 Task: Find connections with filter location Gongchangling with filter topic #realestatebroker with filter profile language French with filter current company Bata India Limited with filter school Little Flower School - India with filter industry Alternative Dispute Resolution with filter service category Business Analytics with filter keywords title Proprietor
Action: Mouse moved to (563, 77)
Screenshot: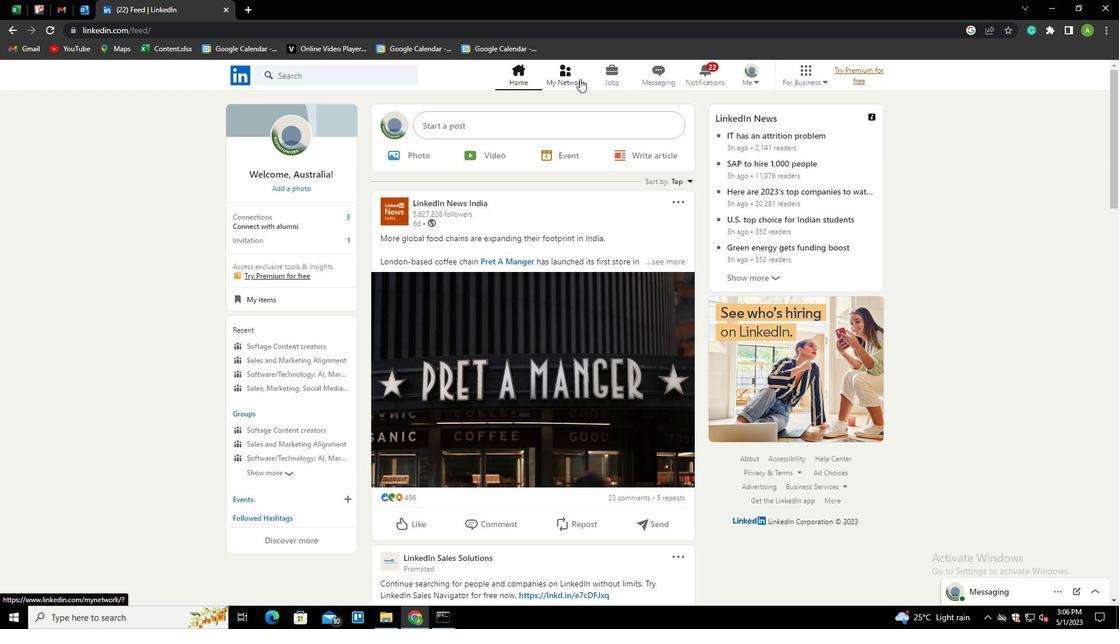 
Action: Mouse pressed left at (563, 77)
Screenshot: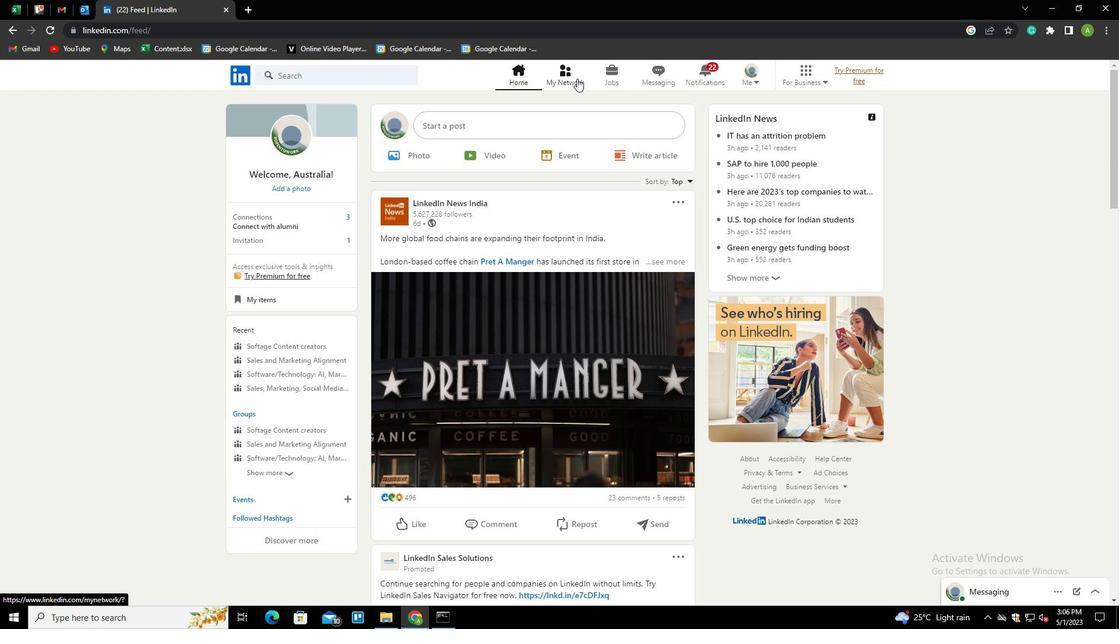 
Action: Mouse moved to (296, 137)
Screenshot: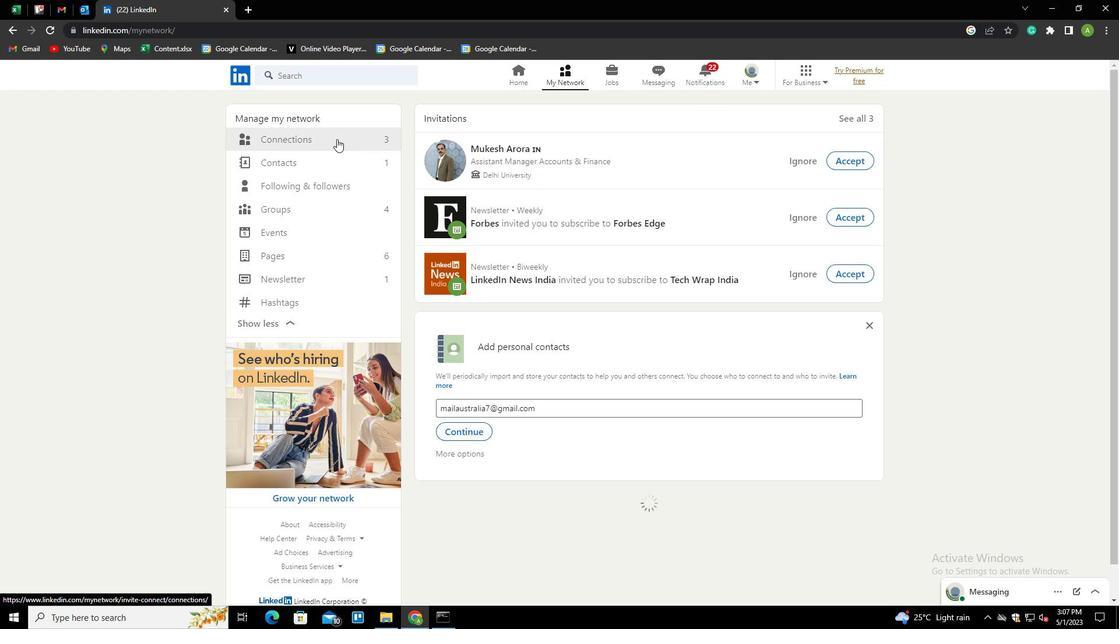 
Action: Mouse pressed left at (296, 137)
Screenshot: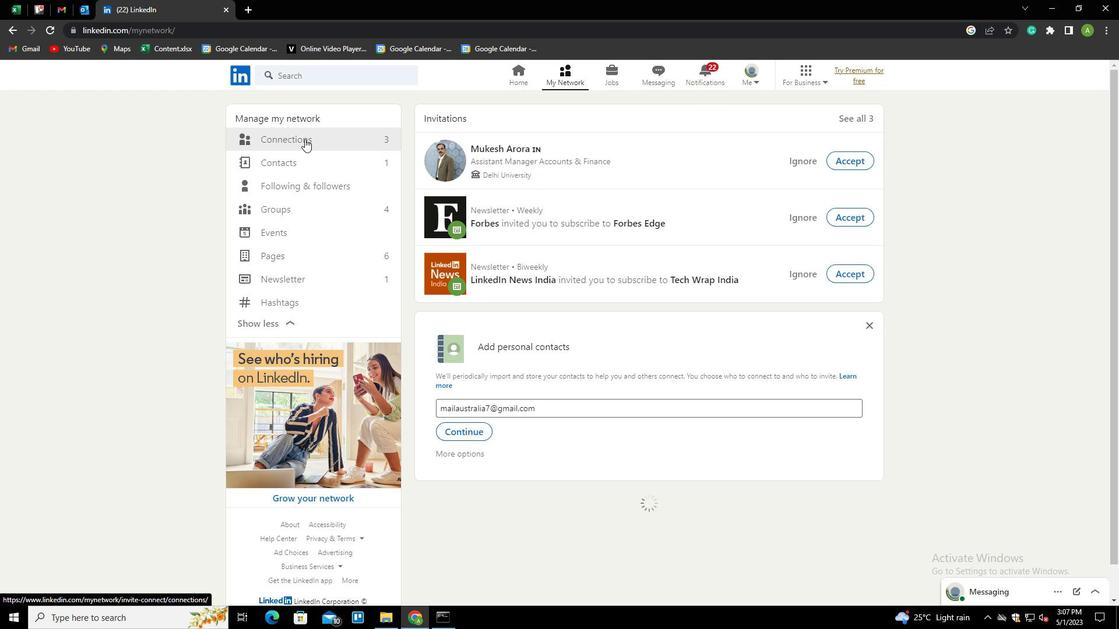
Action: Mouse moved to (645, 142)
Screenshot: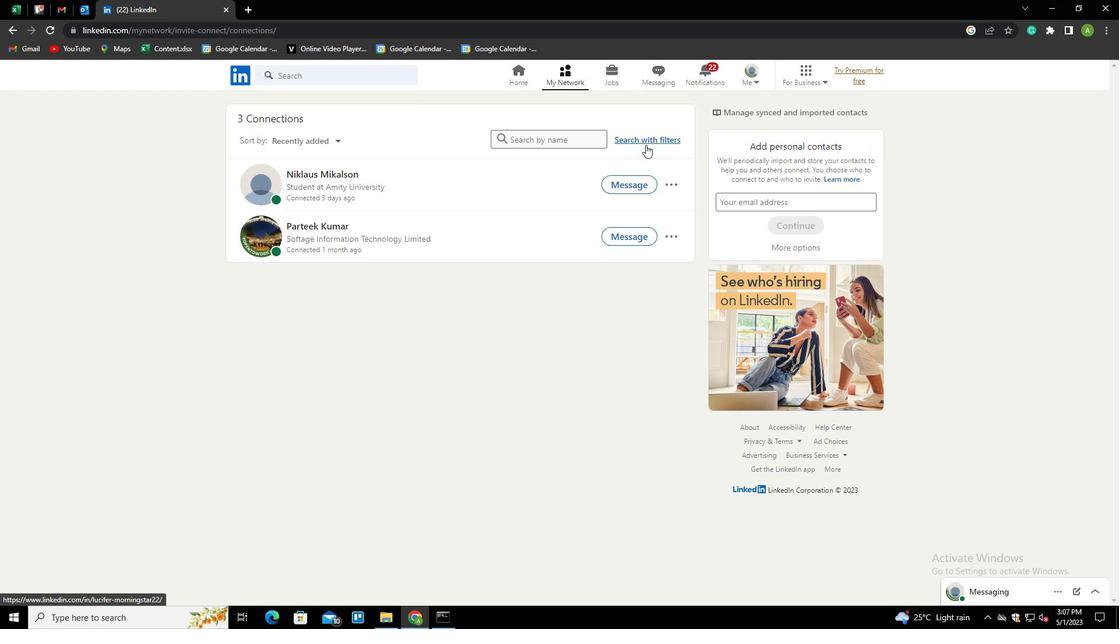 
Action: Mouse pressed left at (645, 142)
Screenshot: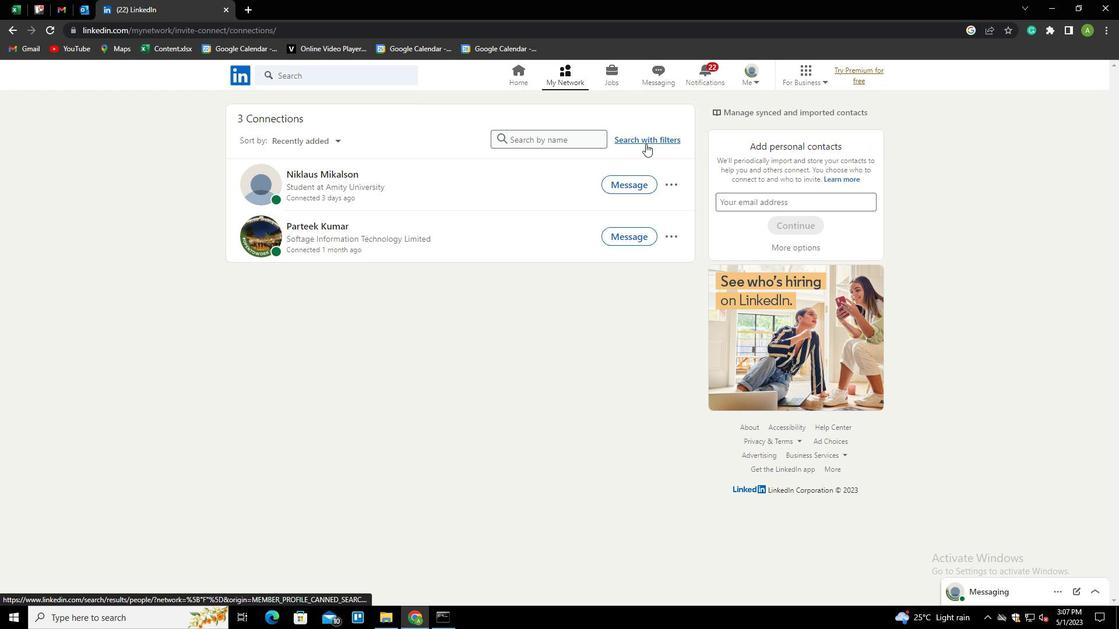 
Action: Mouse moved to (595, 107)
Screenshot: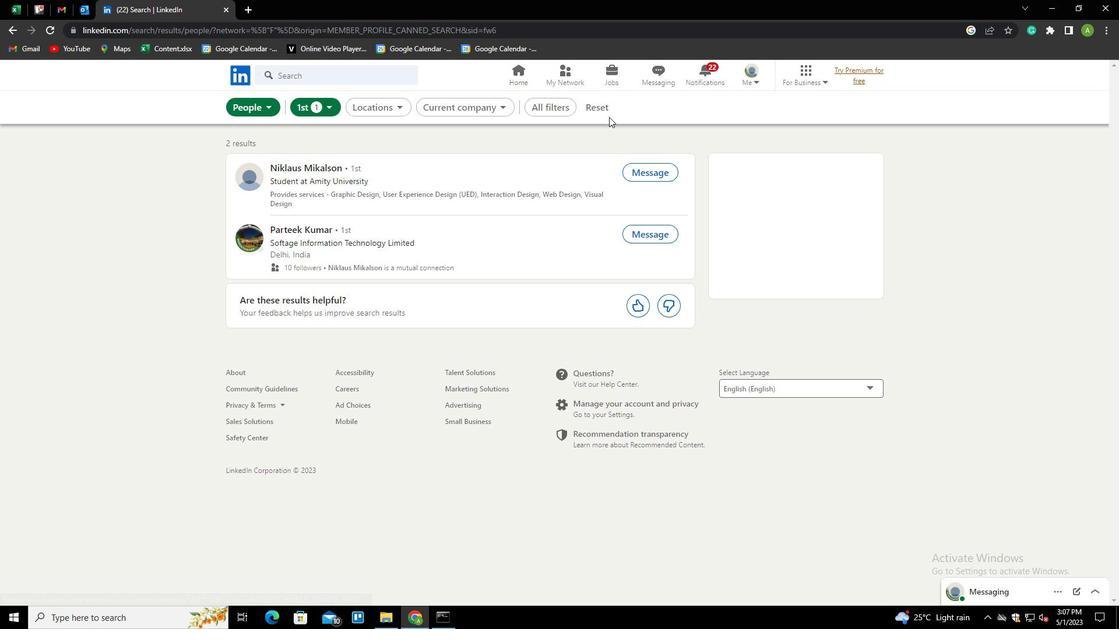 
Action: Mouse pressed left at (595, 107)
Screenshot: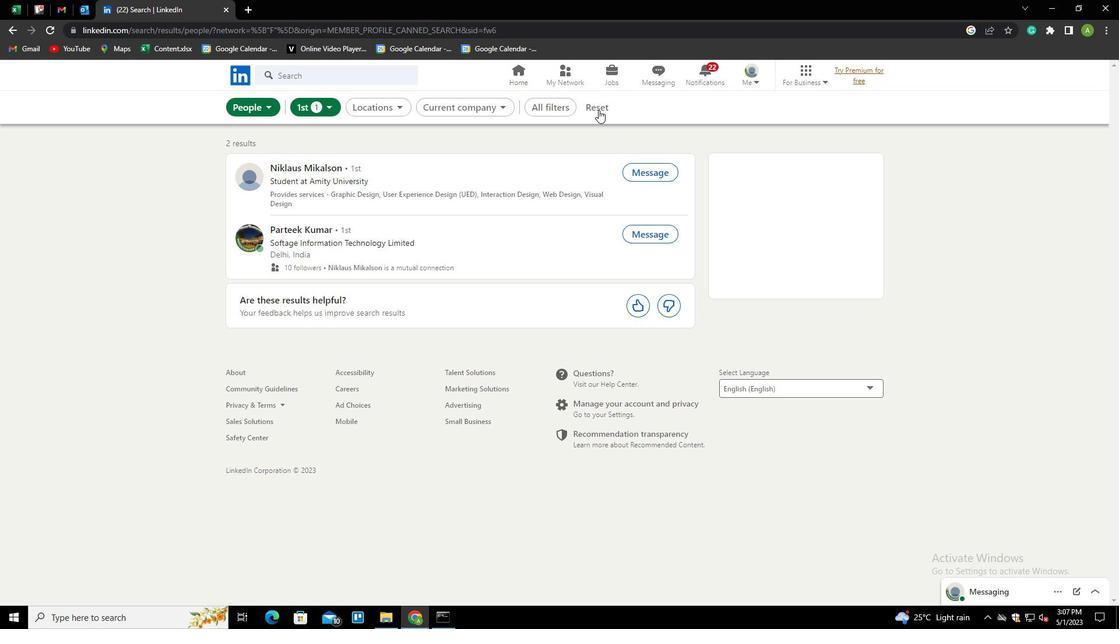 
Action: Mouse moved to (578, 109)
Screenshot: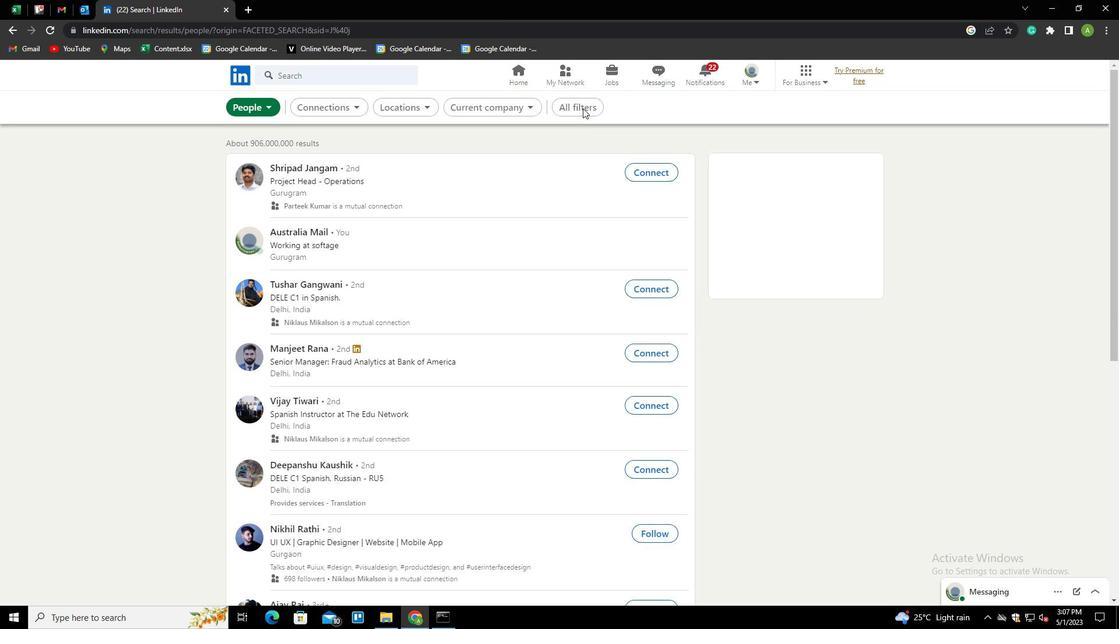 
Action: Mouse pressed left at (578, 109)
Screenshot: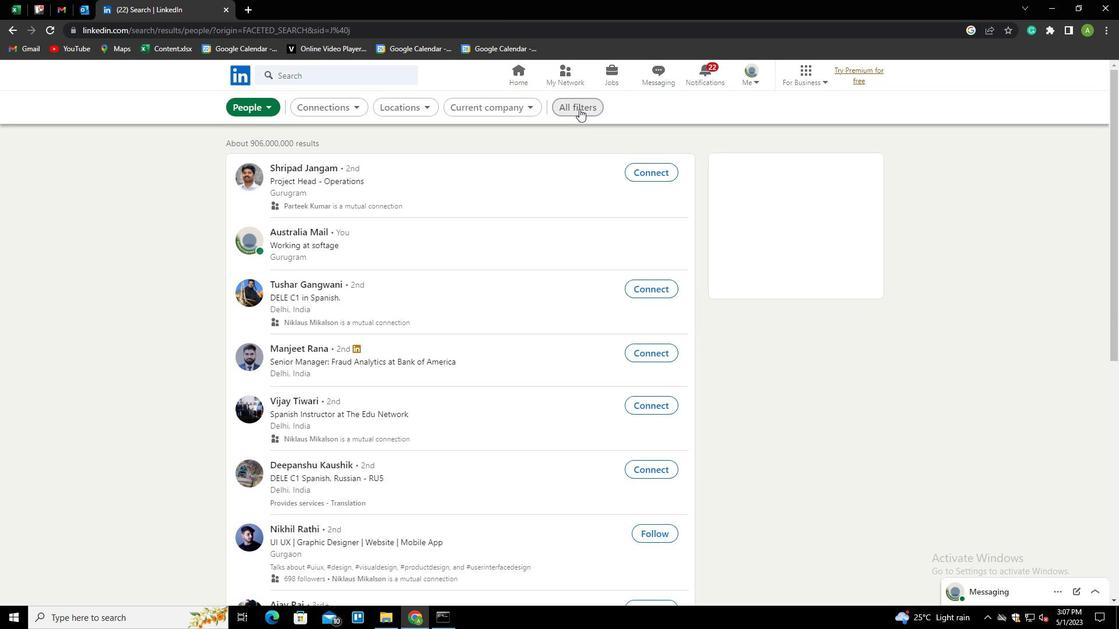 
Action: Mouse moved to (841, 285)
Screenshot: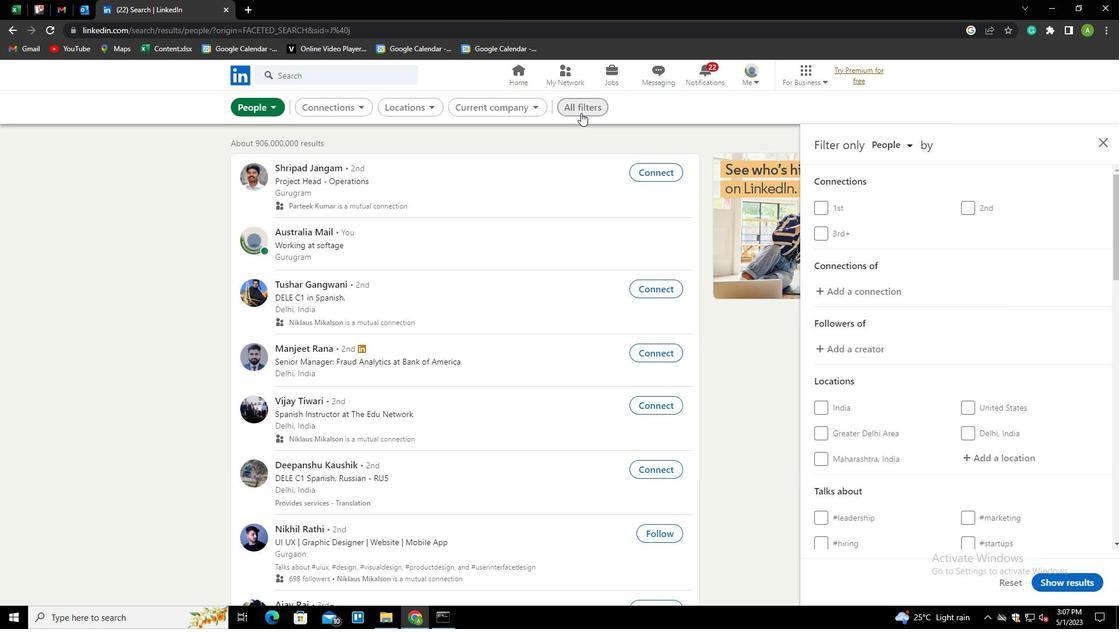 
Action: Mouse scrolled (841, 284) with delta (0, 0)
Screenshot: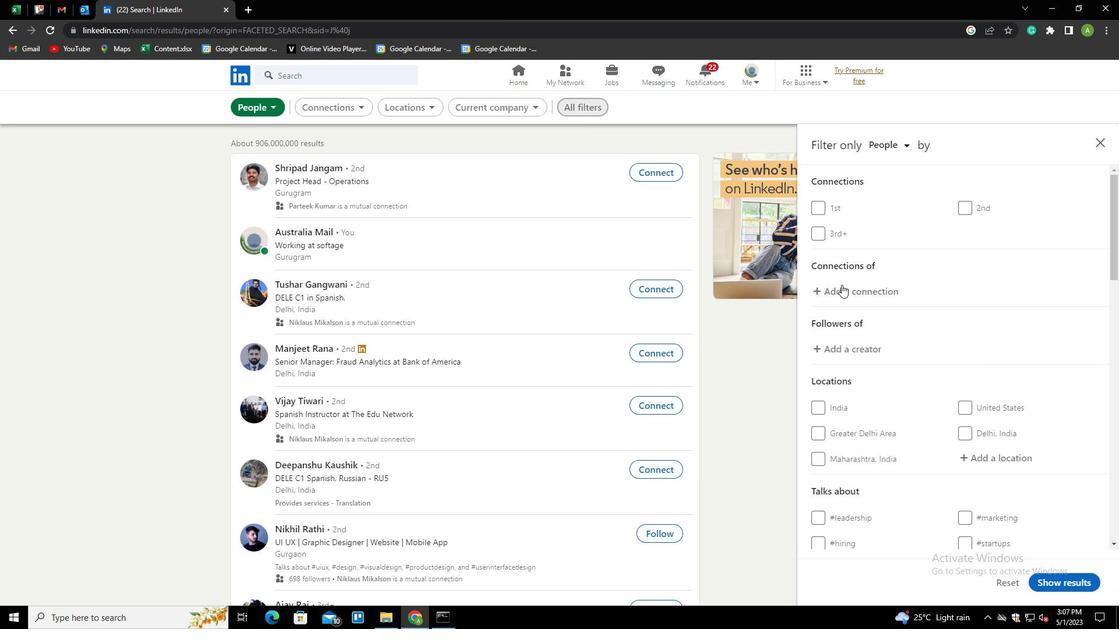 
Action: Mouse scrolled (841, 284) with delta (0, 0)
Screenshot: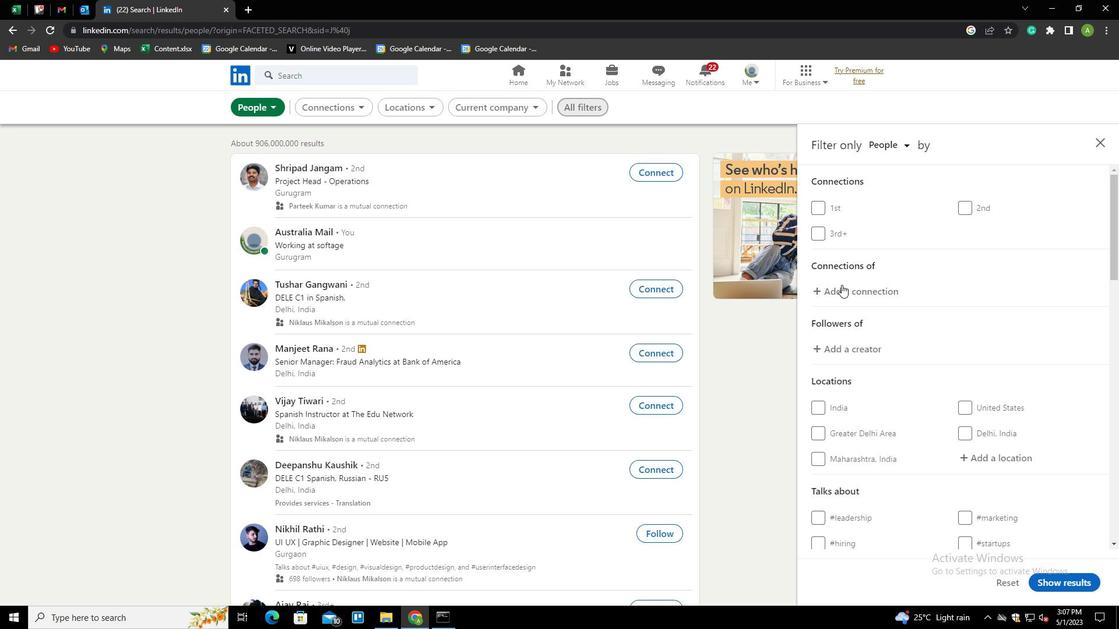 
Action: Mouse moved to (977, 343)
Screenshot: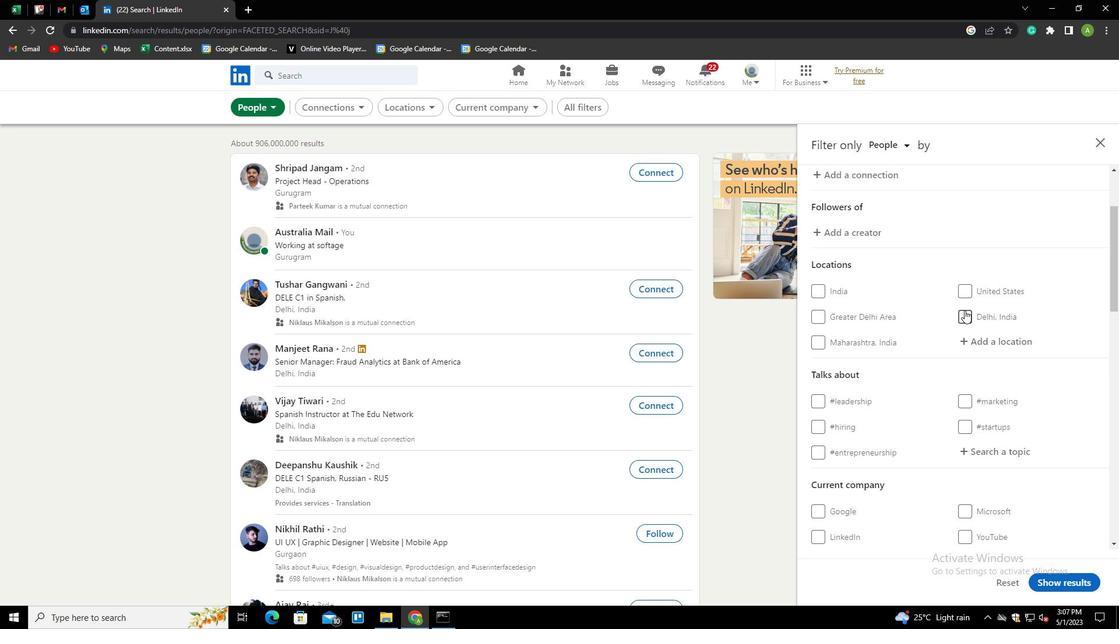 
Action: Mouse pressed left at (977, 343)
Screenshot: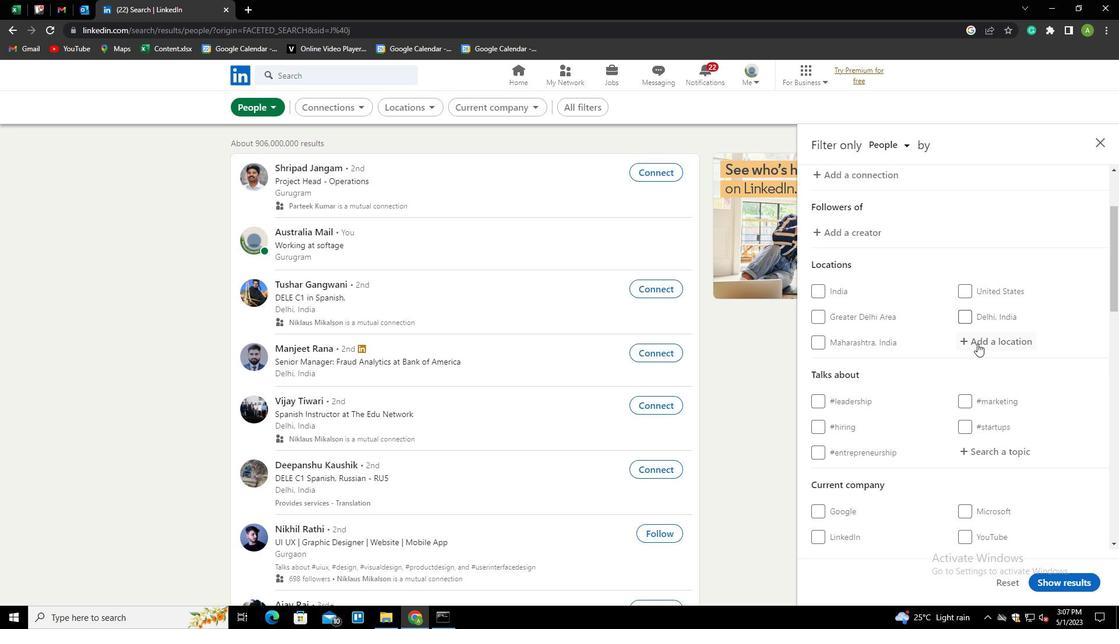 
Action: Key pressed <Key.shift><Key.shift><Key.shift><Key.shift><Key.shift><Key.shift><Key.shift><Key.shift><Key.shift><Key.shift><Key.shift><Key.shift><Key.shift><Key.shift><Key.shift><Key.shift><Key.shift><Key.shift><Key.shift><Key.shift><Key.shift><Key.shift><Key.shift><Key.shift><Key.shift><Key.shift><Key.shift><Key.shift><Key.shift><Key.shift><Key.shift><Key.shift><Key.shift><Key.shift>GONGCHANGLING
Screenshot: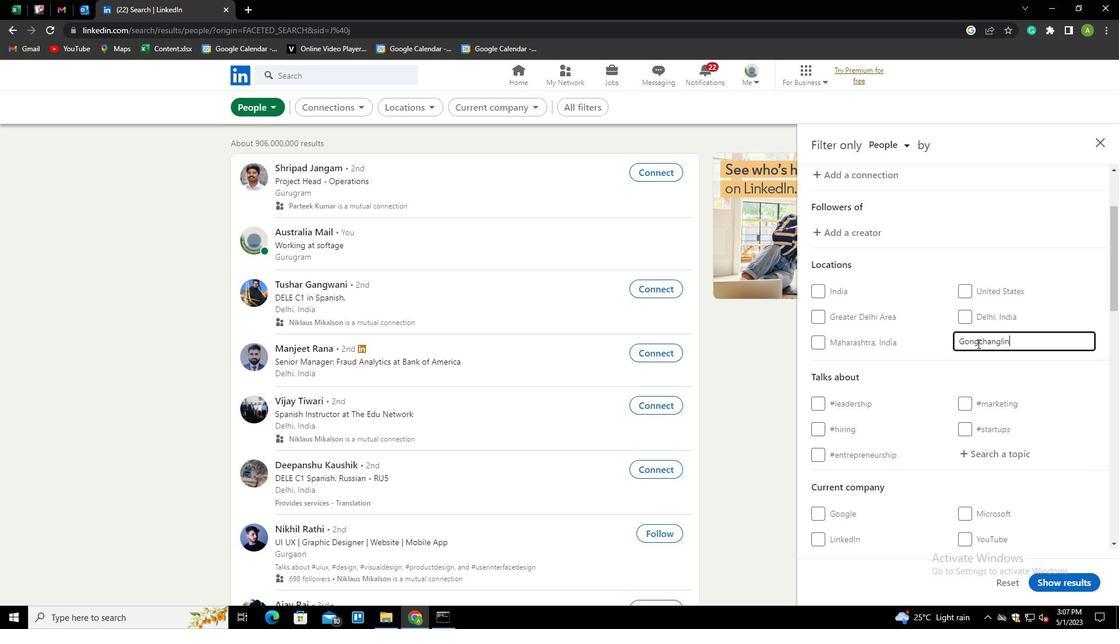 
Action: Mouse moved to (1035, 384)
Screenshot: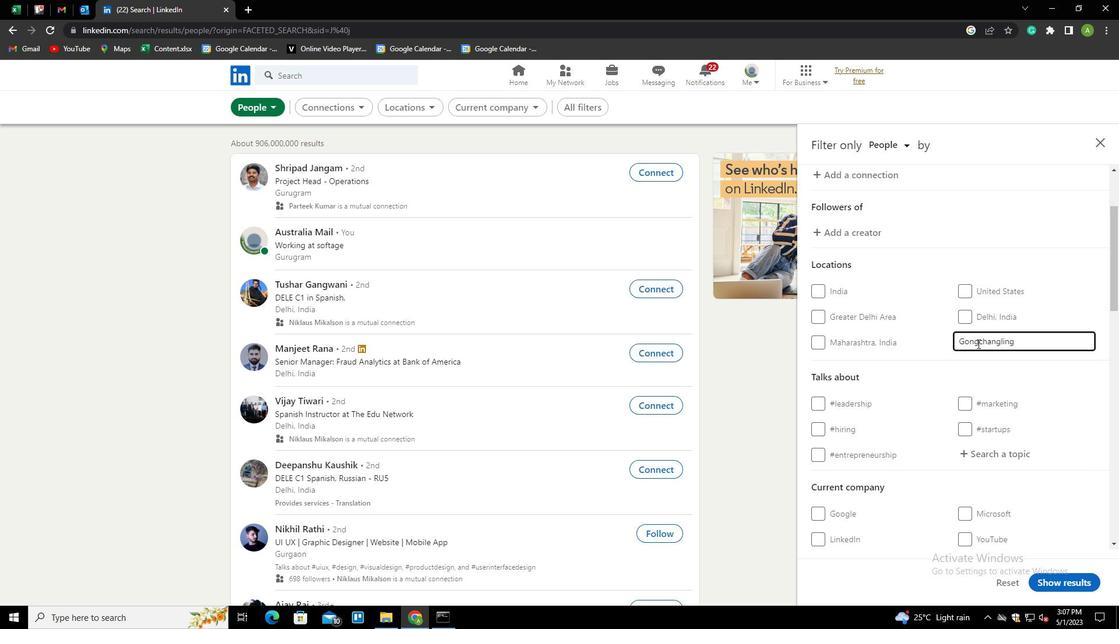 
Action: Mouse pressed left at (1035, 384)
Screenshot: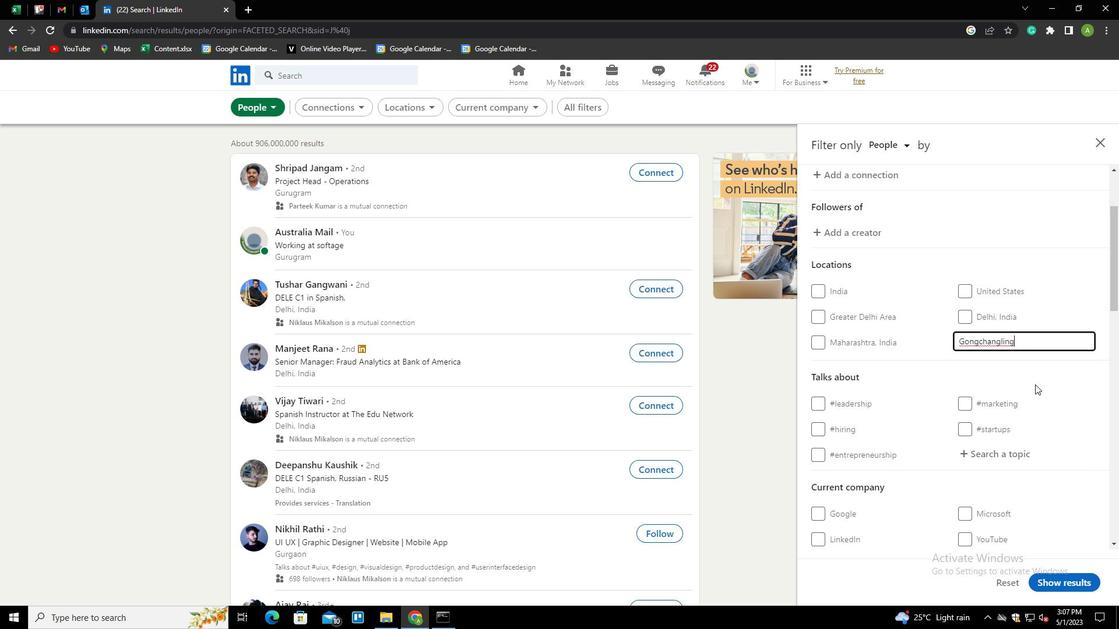 
Action: Mouse moved to (984, 453)
Screenshot: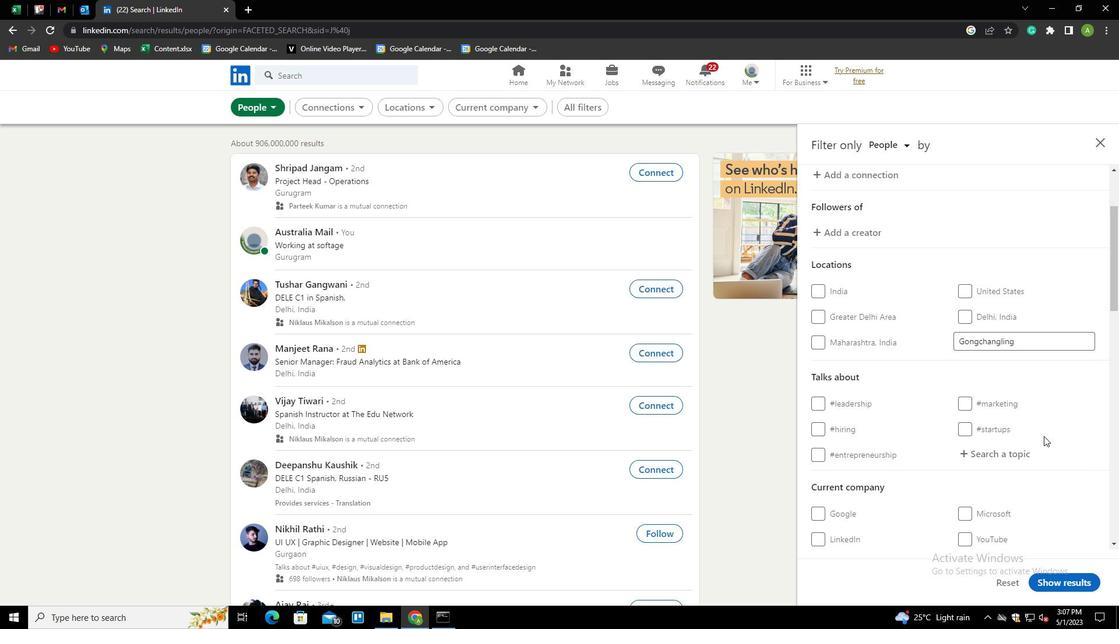 
Action: Mouse pressed left at (984, 453)
Screenshot: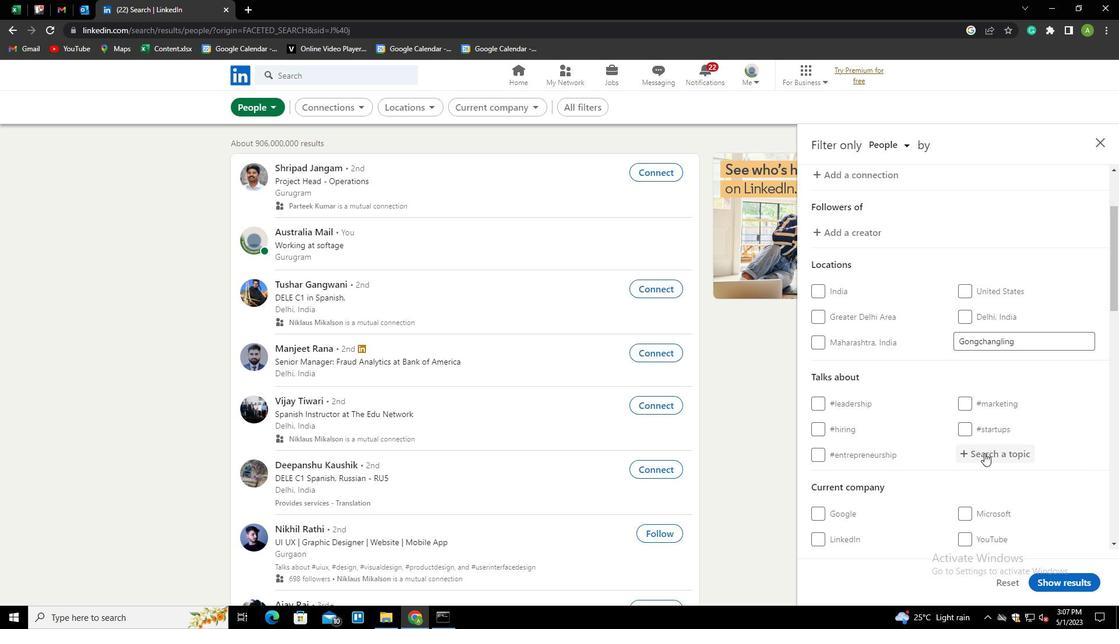 
Action: Mouse moved to (987, 453)
Screenshot: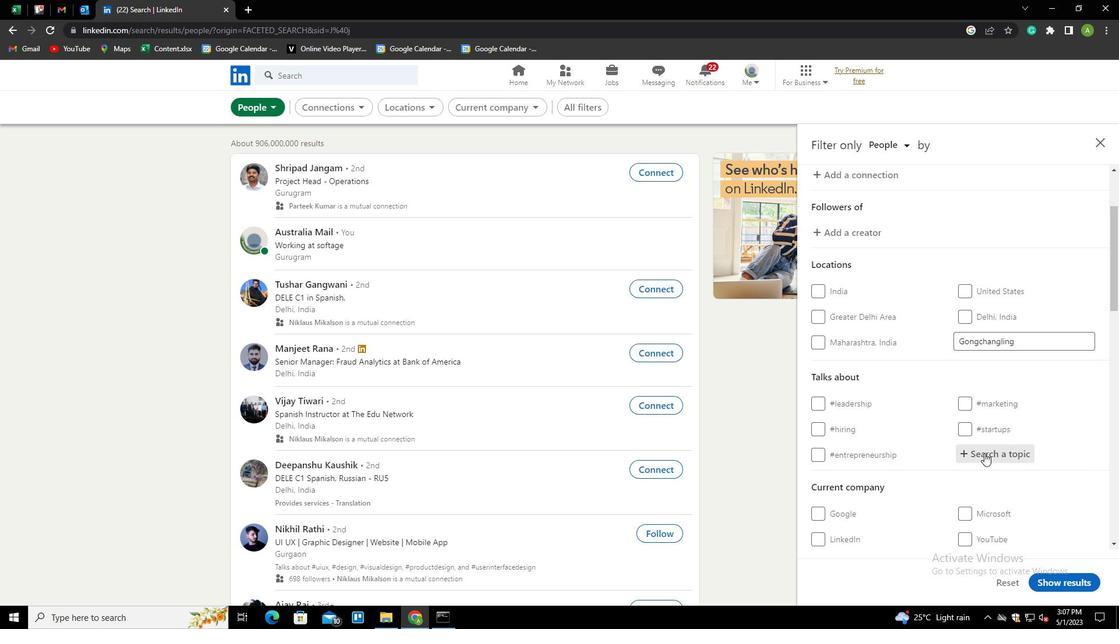 
Action: Mouse pressed left at (987, 453)
Screenshot: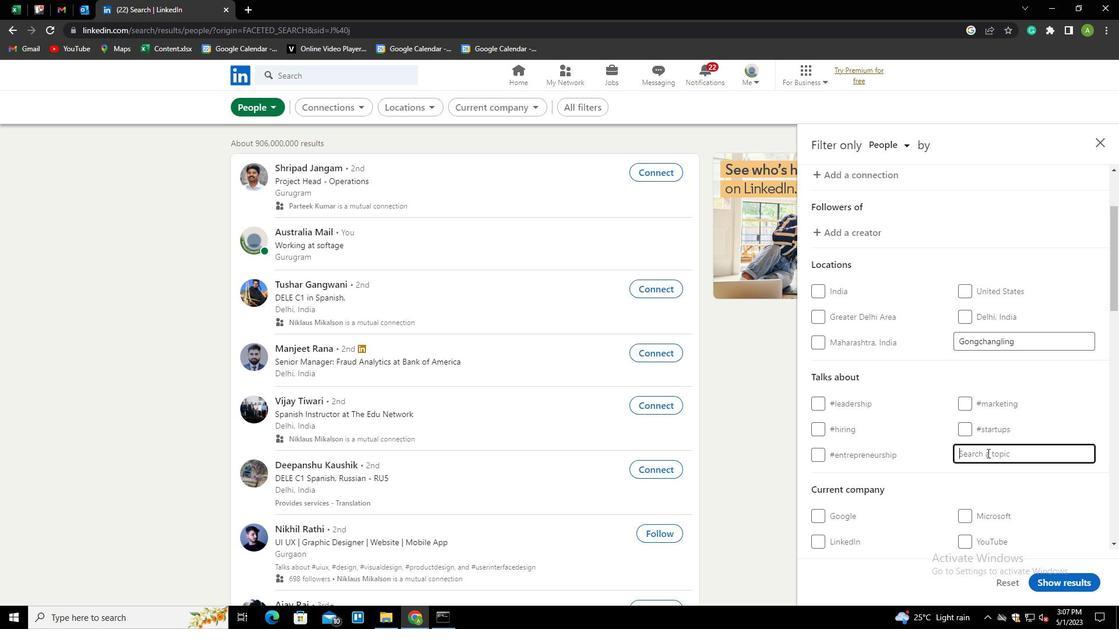 
Action: Key pressed REALESTATEBROLER<Key.backspace><Key.backspace><Key.backspace>KER<Key.down><Key.down><Key.enter>
Screenshot: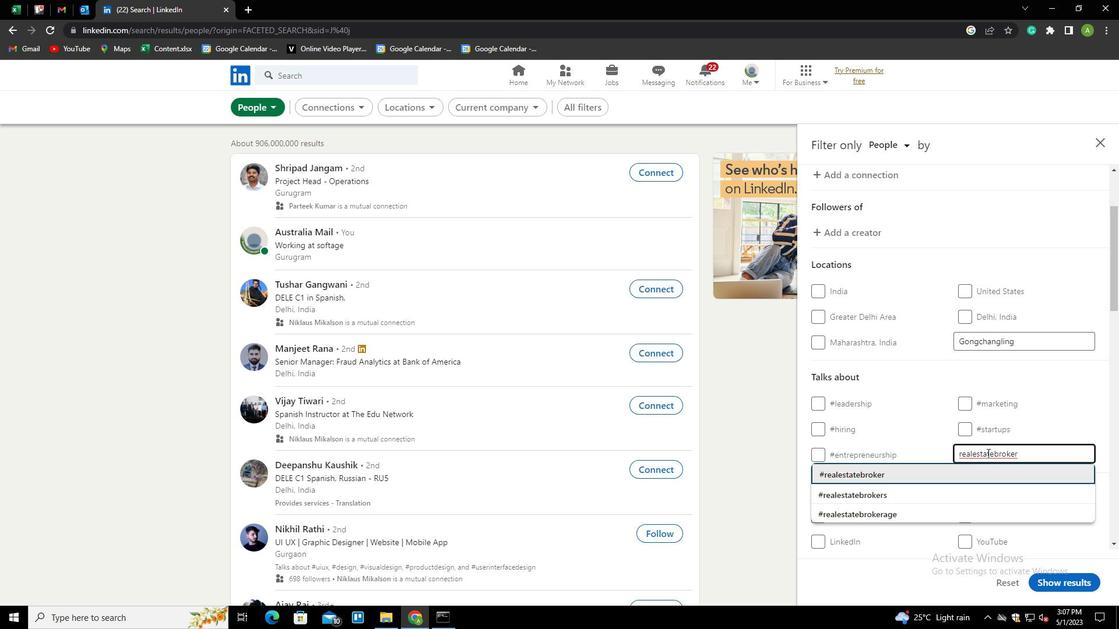 
Action: Mouse scrolled (987, 452) with delta (0, 0)
Screenshot: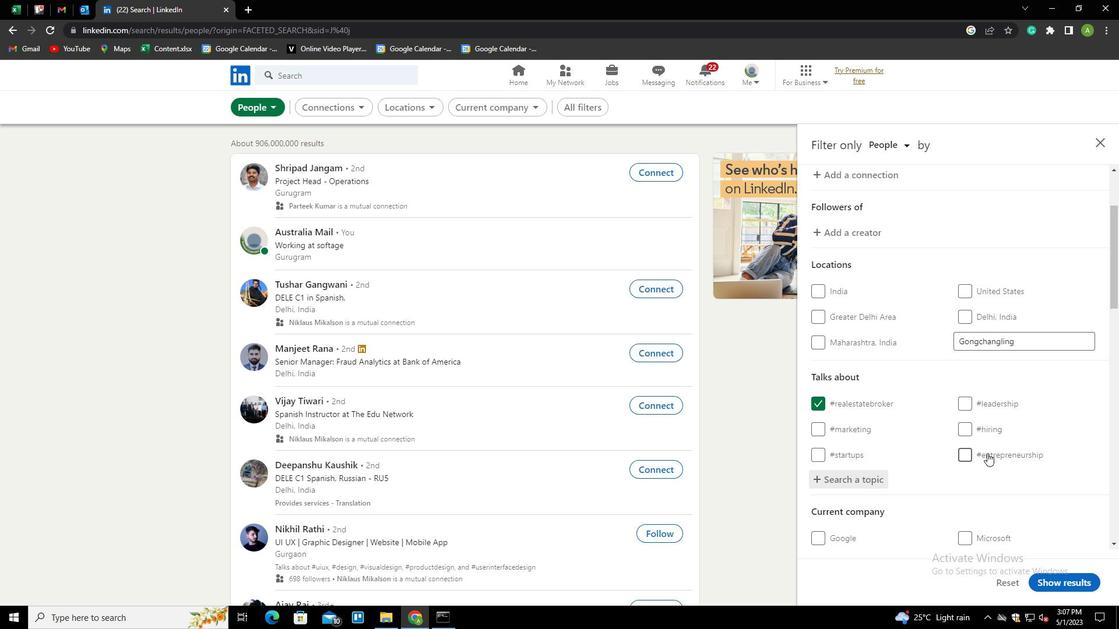 
Action: Mouse scrolled (987, 452) with delta (0, 0)
Screenshot: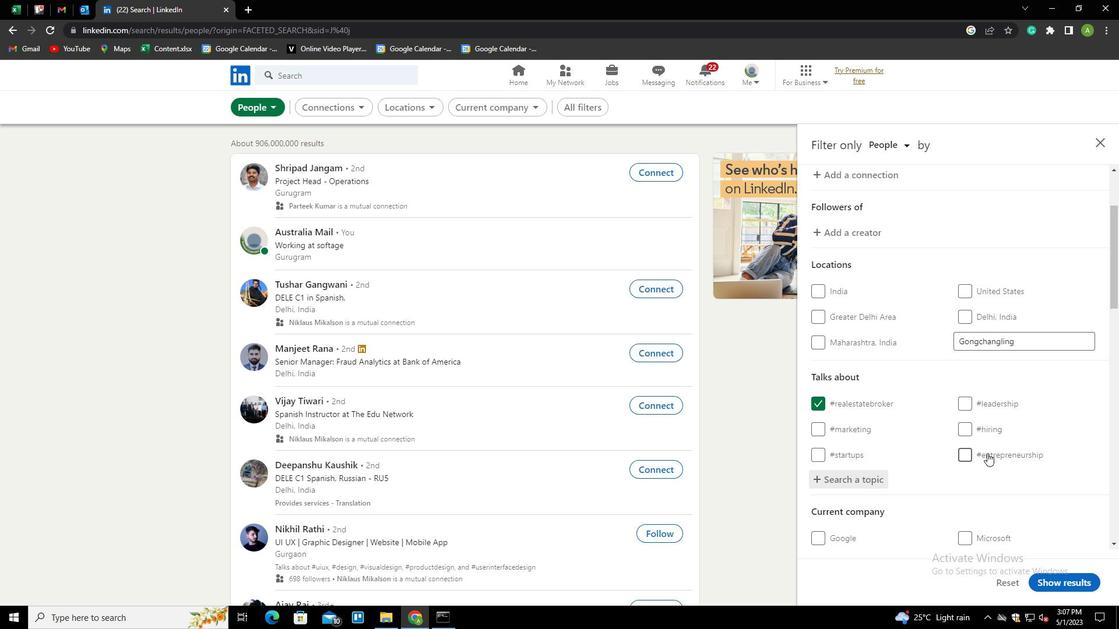 
Action: Mouse scrolled (987, 452) with delta (0, 0)
Screenshot: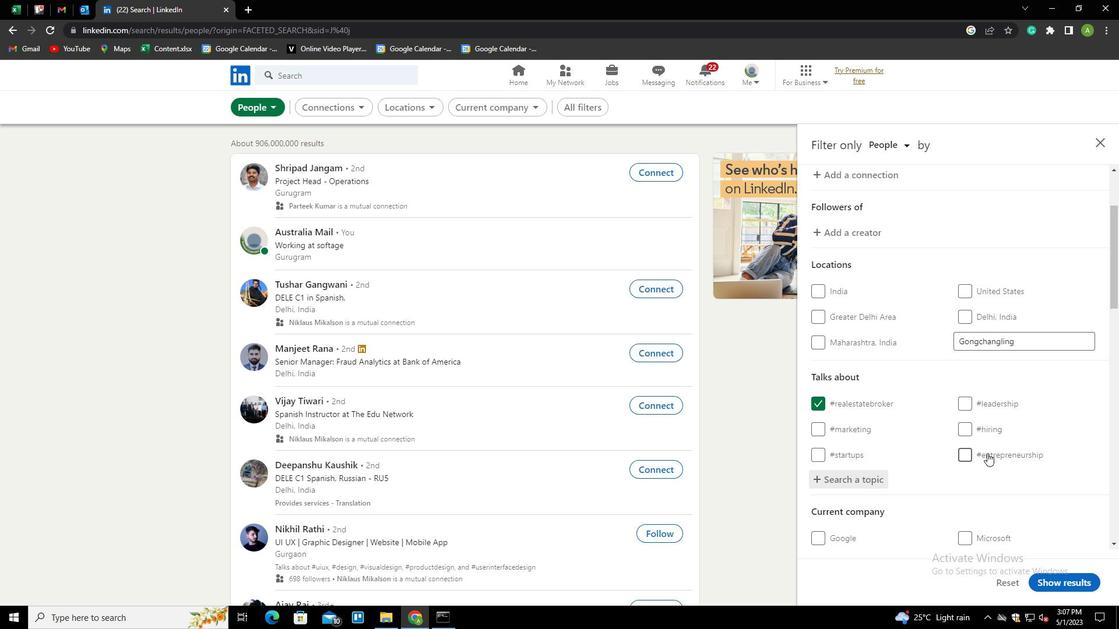 
Action: Mouse scrolled (987, 452) with delta (0, 0)
Screenshot: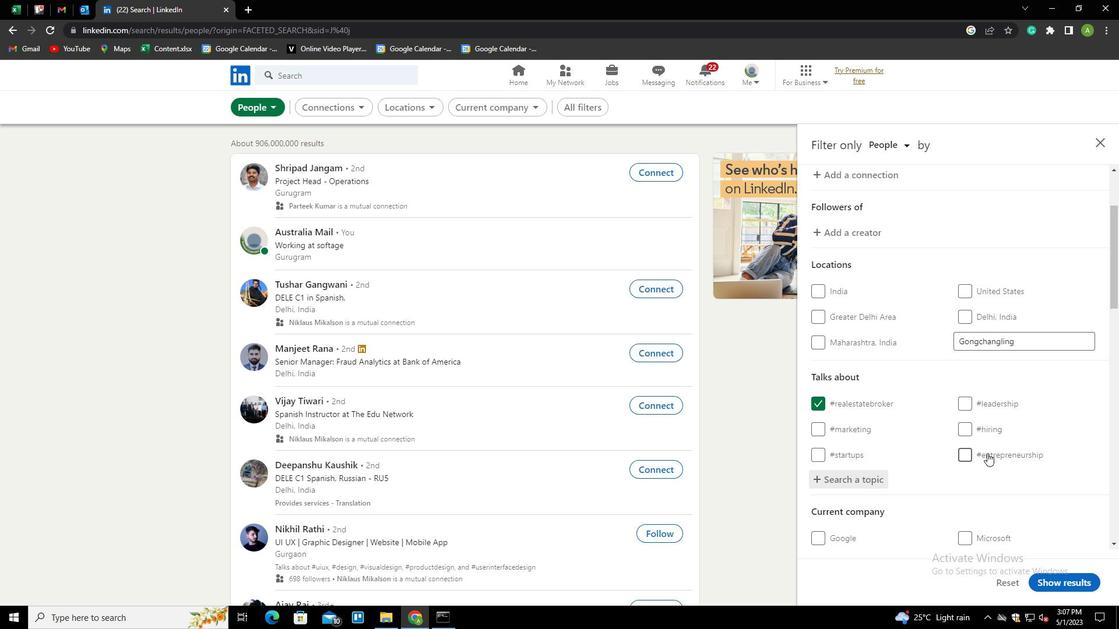 
Action: Mouse scrolled (987, 452) with delta (0, 0)
Screenshot: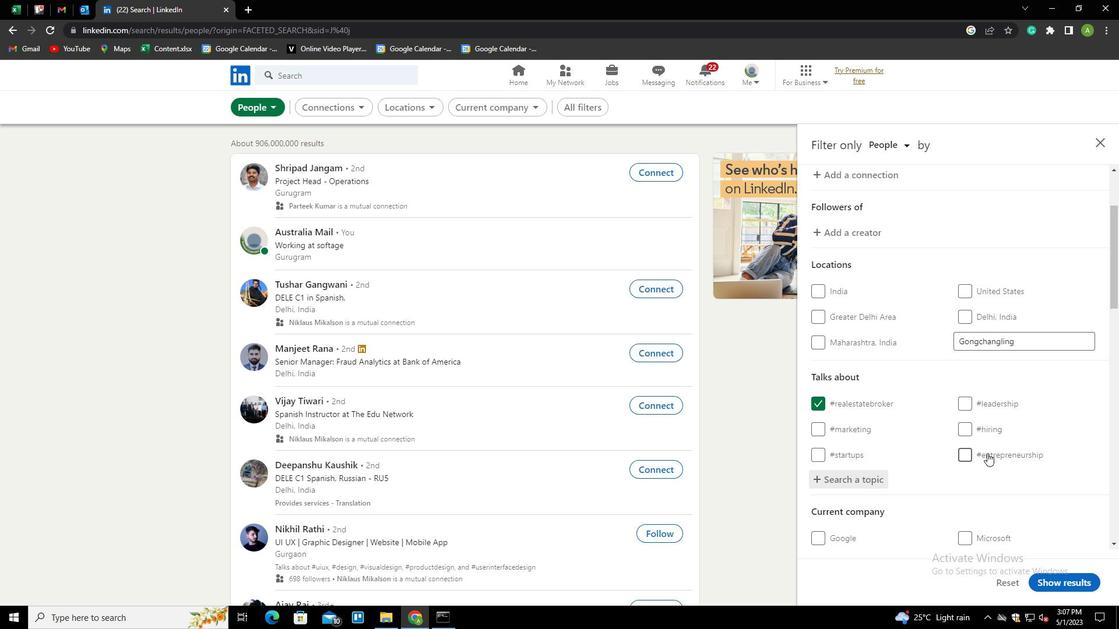 
Action: Mouse scrolled (987, 452) with delta (0, 0)
Screenshot: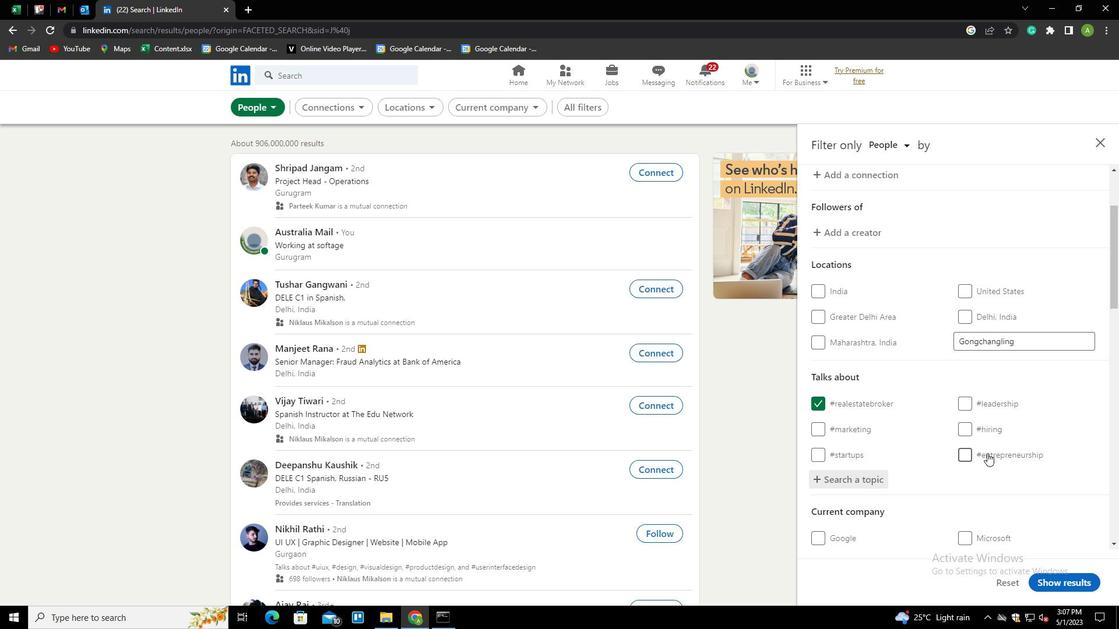 
Action: Mouse scrolled (987, 452) with delta (0, 0)
Screenshot: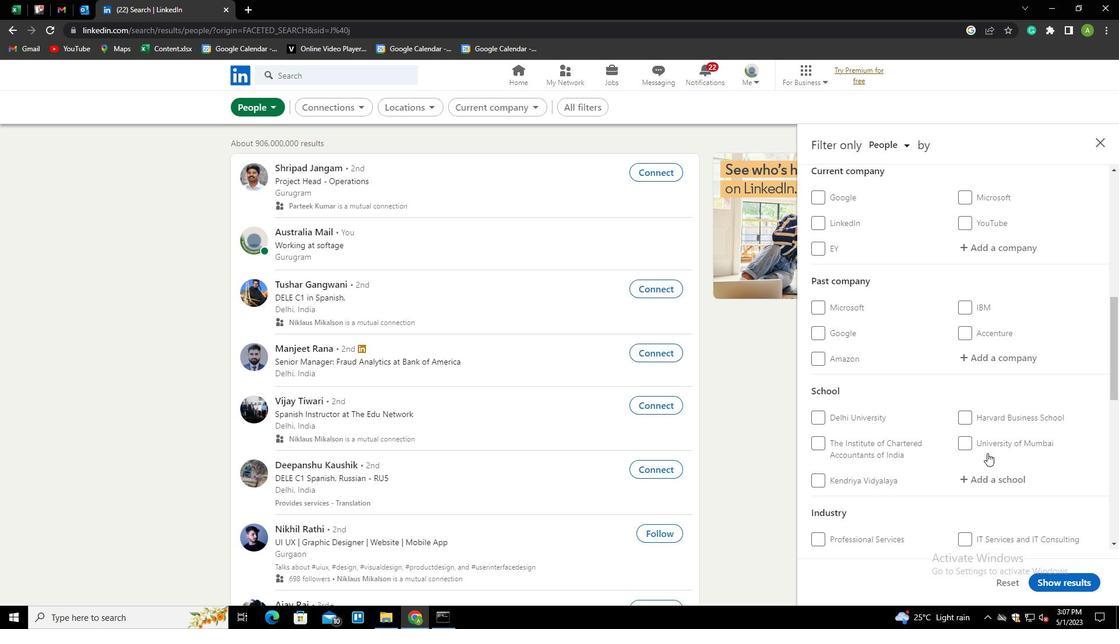 
Action: Mouse scrolled (987, 452) with delta (0, 0)
Screenshot: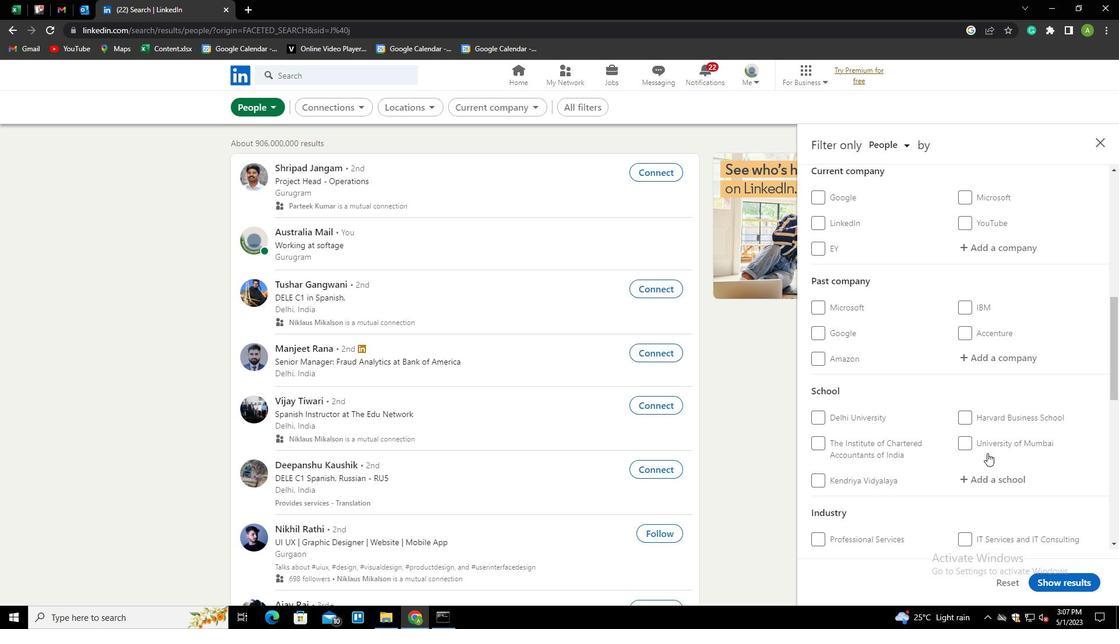 
Action: Mouse scrolled (987, 452) with delta (0, 0)
Screenshot: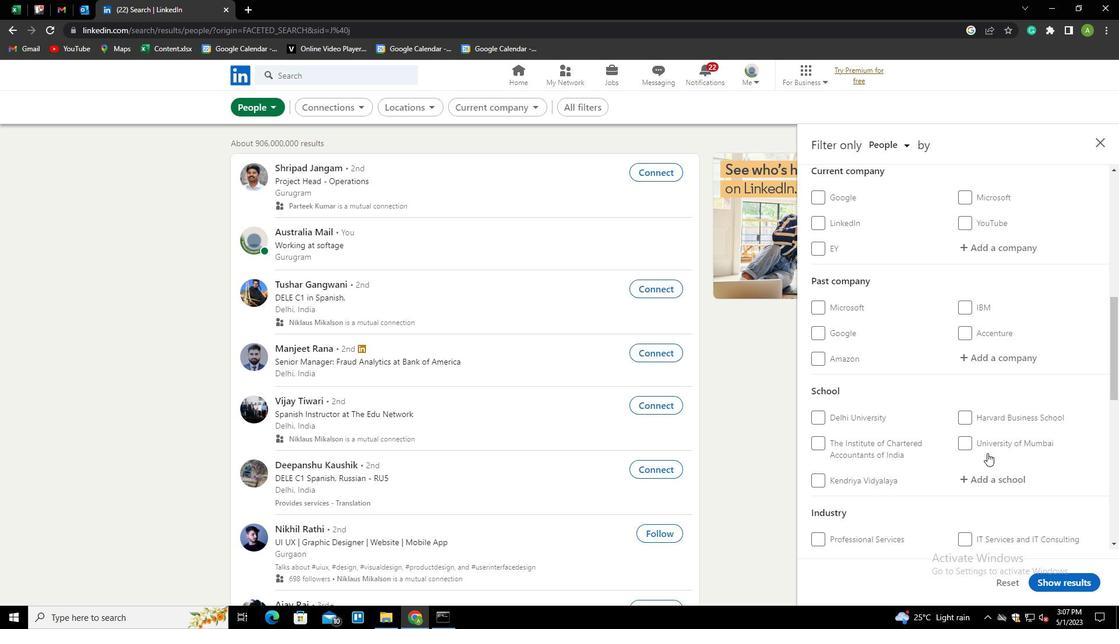 
Action: Mouse scrolled (987, 452) with delta (0, 0)
Screenshot: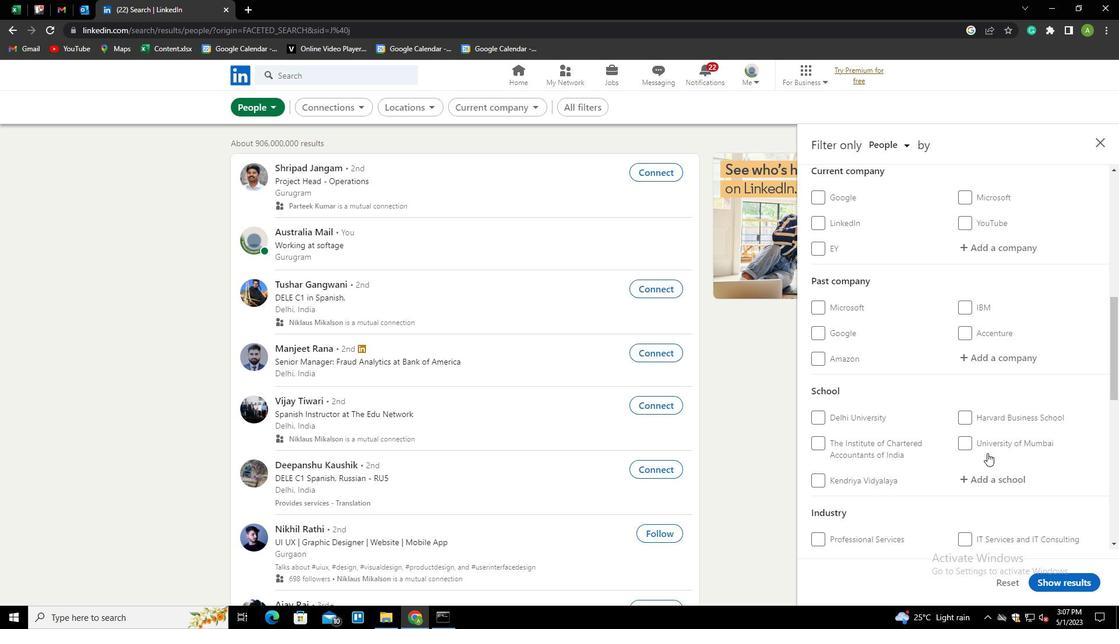 
Action: Mouse scrolled (987, 452) with delta (0, 0)
Screenshot: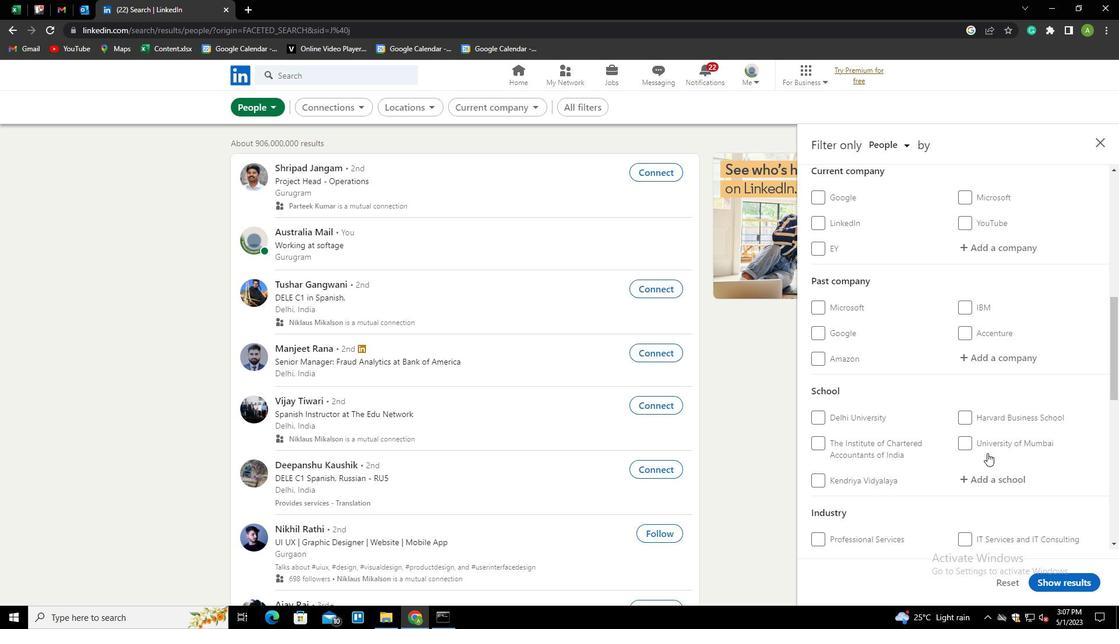 
Action: Mouse scrolled (987, 452) with delta (0, 0)
Screenshot: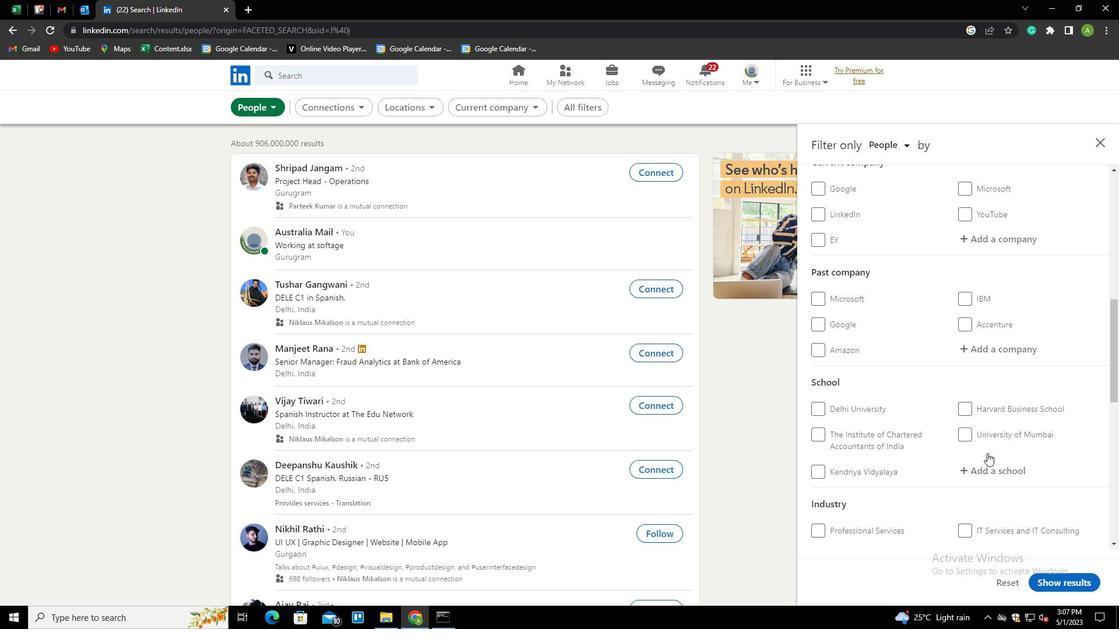 
Action: Mouse moved to (964, 314)
Screenshot: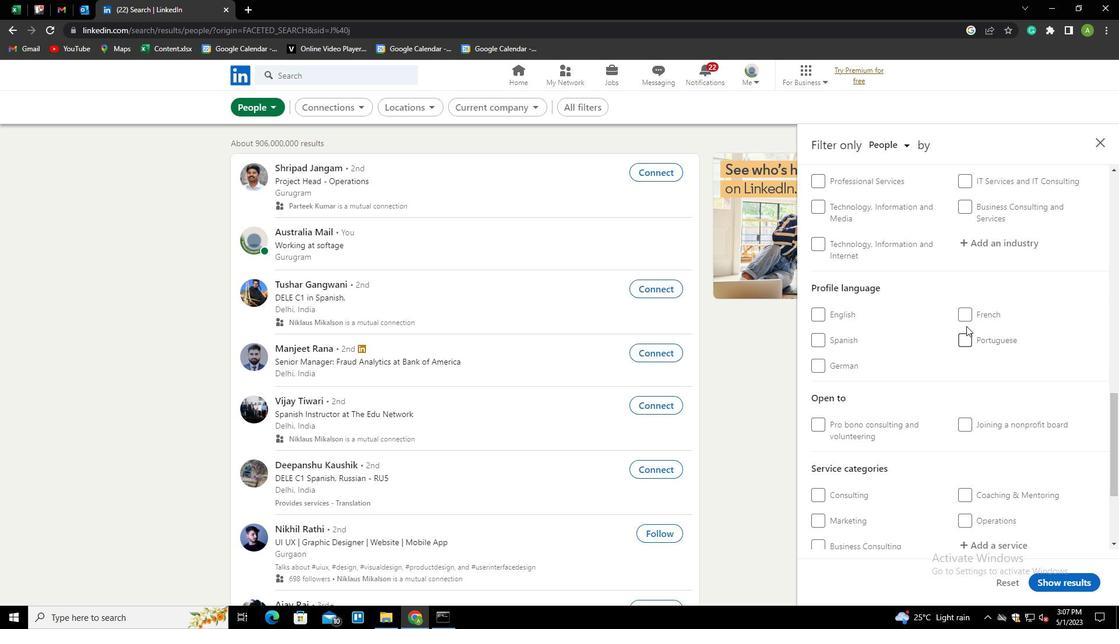 
Action: Mouse pressed left at (964, 314)
Screenshot: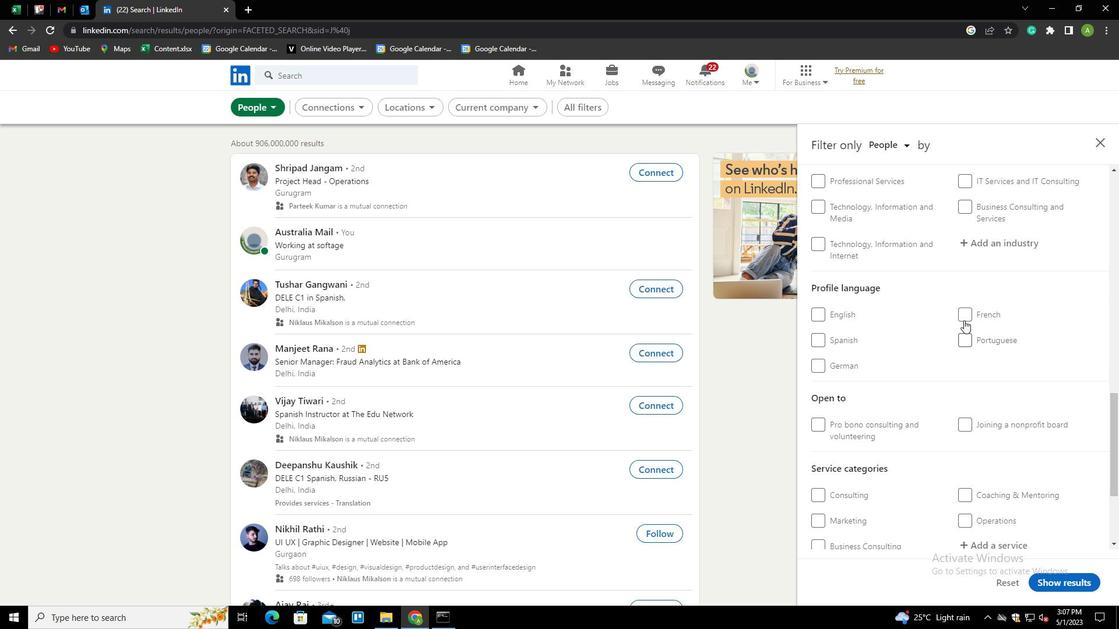 
Action: Mouse moved to (1003, 387)
Screenshot: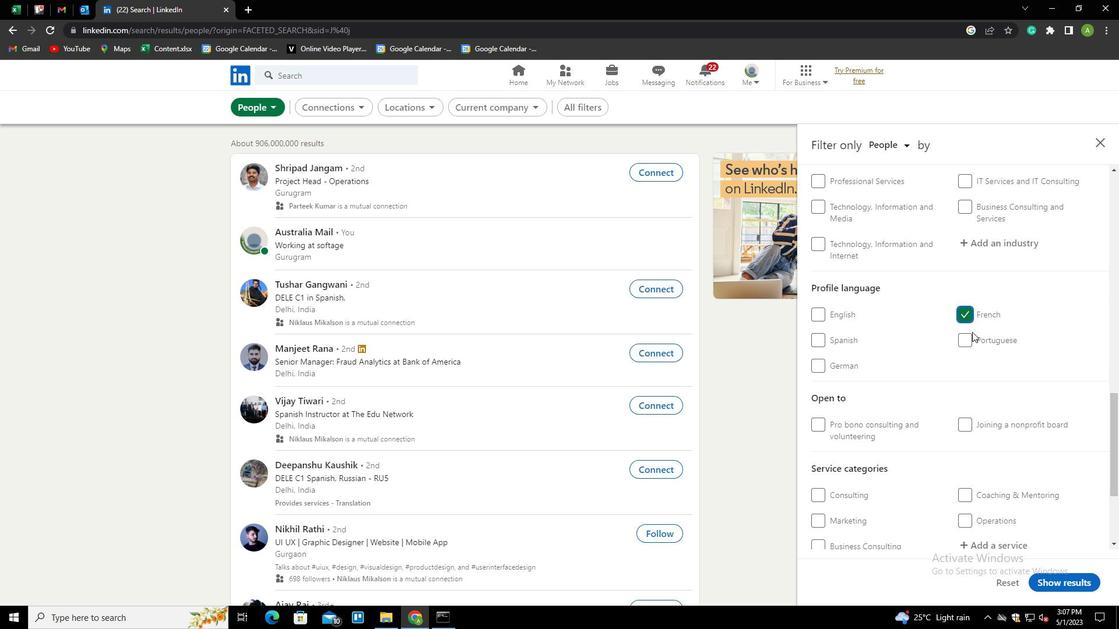 
Action: Mouse scrolled (1003, 388) with delta (0, 0)
Screenshot: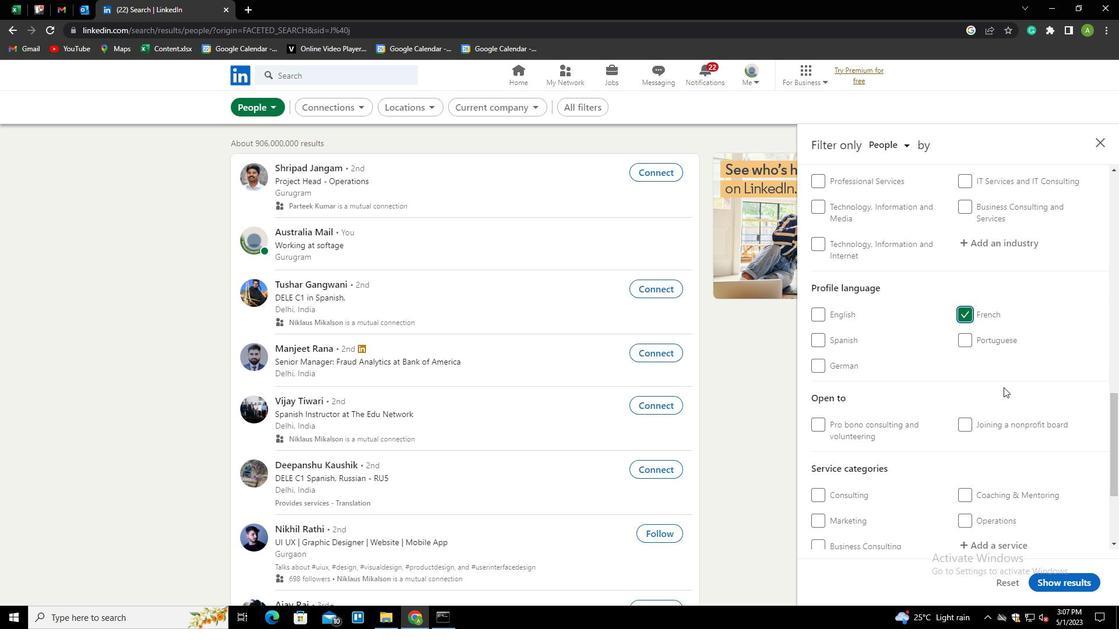 
Action: Mouse scrolled (1003, 388) with delta (0, 0)
Screenshot: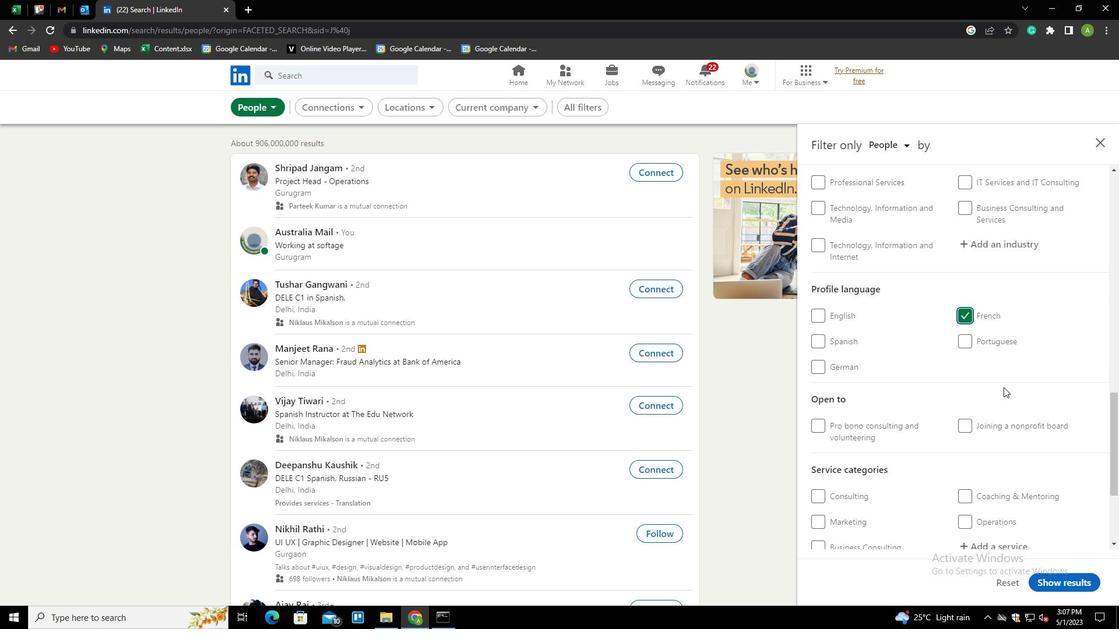 
Action: Mouse scrolled (1003, 388) with delta (0, 0)
Screenshot: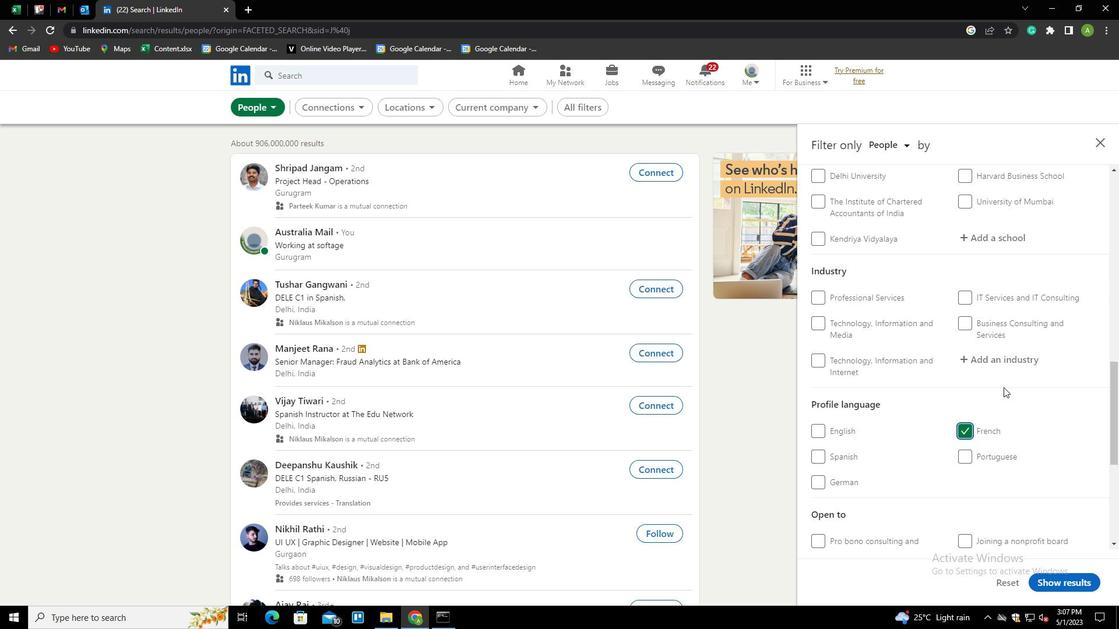 
Action: Mouse scrolled (1003, 388) with delta (0, 0)
Screenshot: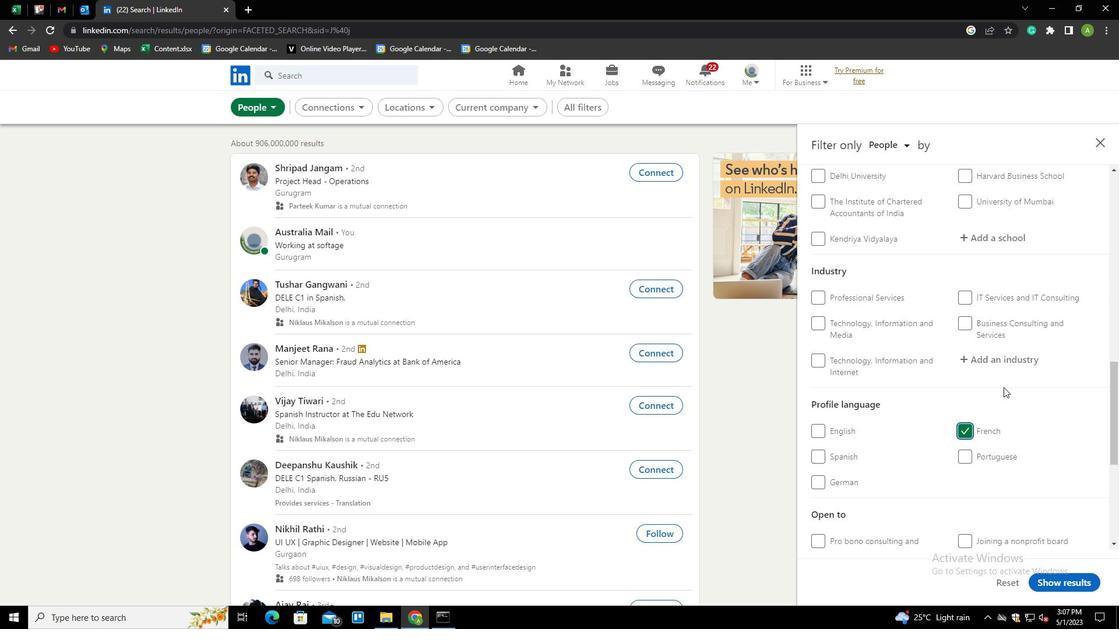 
Action: Mouse scrolled (1003, 388) with delta (0, 0)
Screenshot: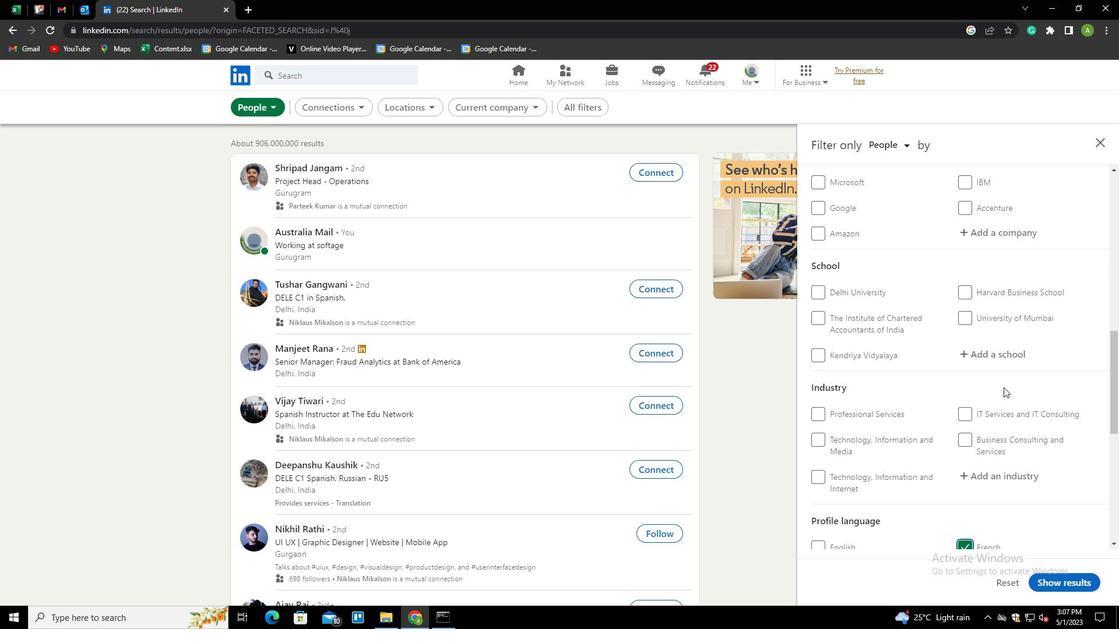 
Action: Mouse scrolled (1003, 388) with delta (0, 0)
Screenshot: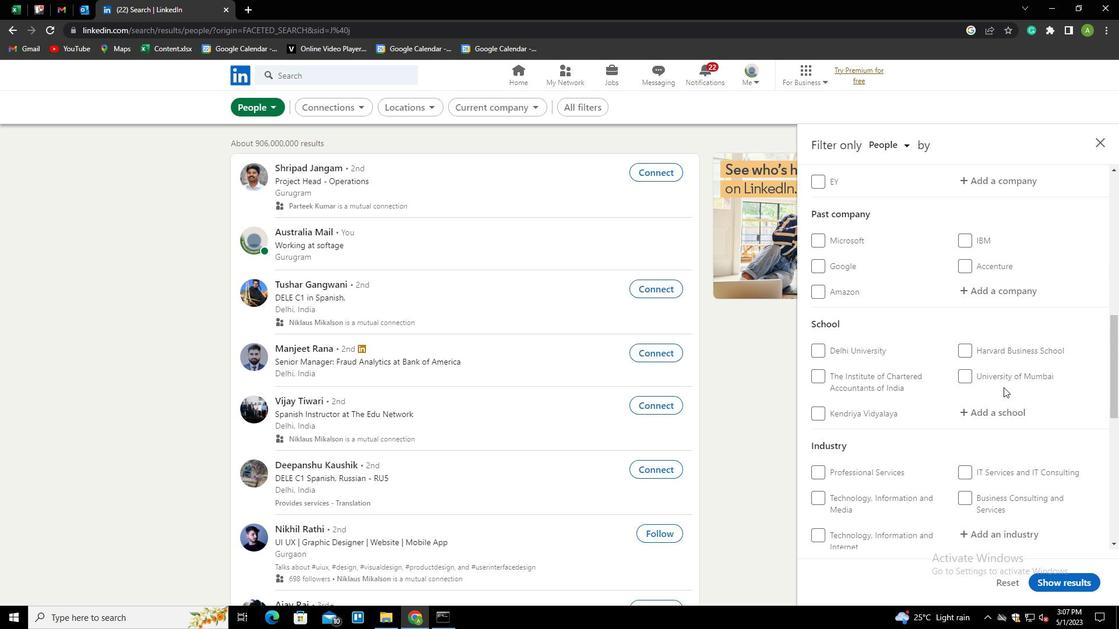 
Action: Mouse moved to (1003, 387)
Screenshot: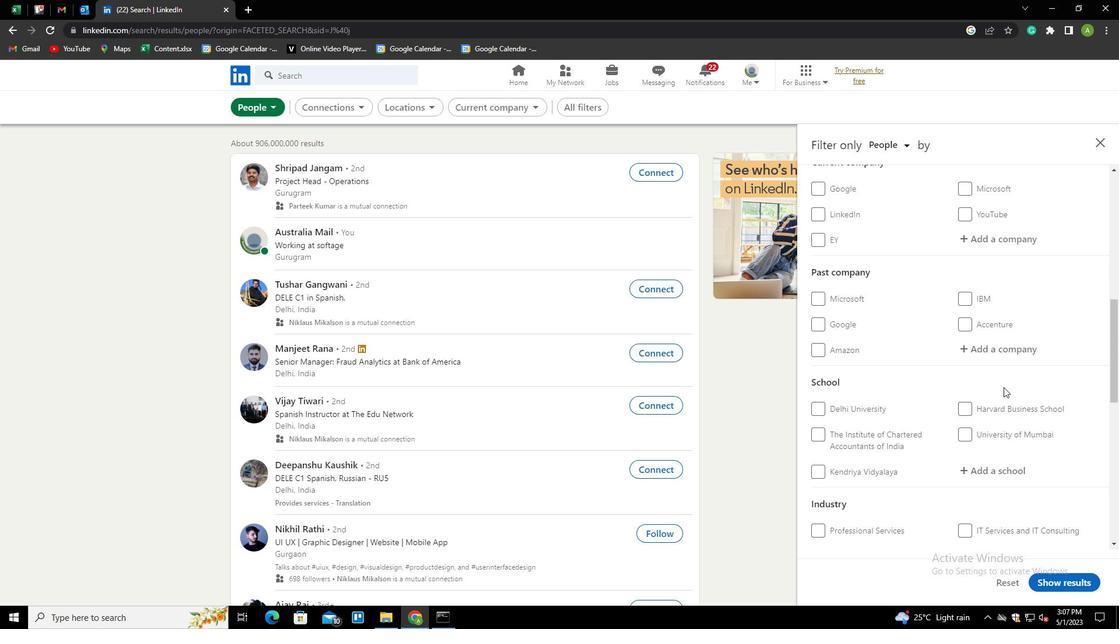
Action: Mouse scrolled (1003, 388) with delta (0, 0)
Screenshot: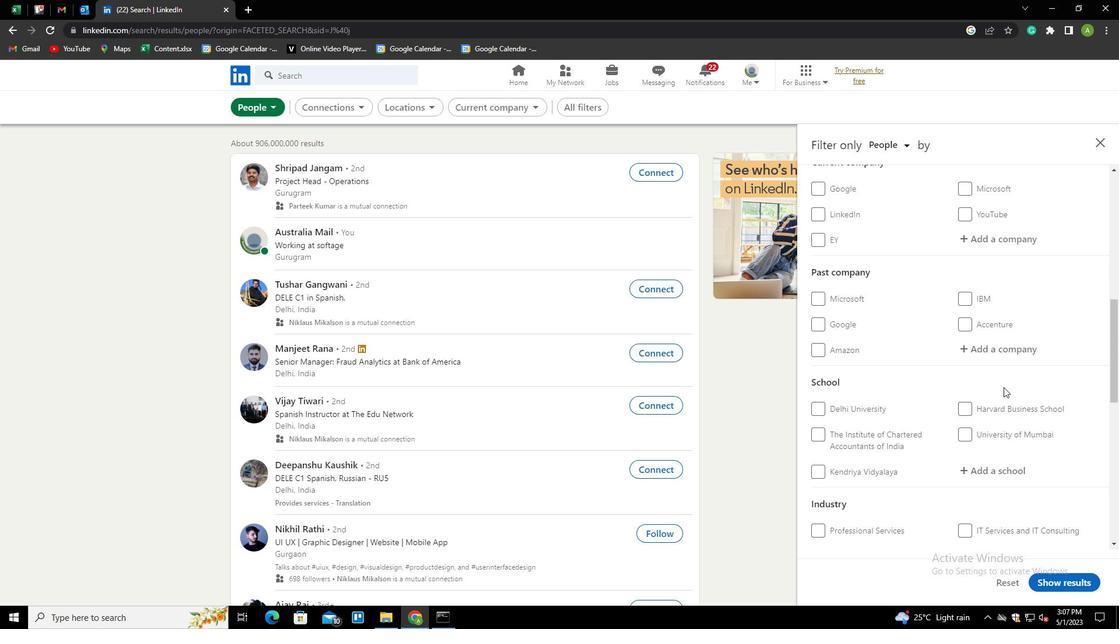 
Action: Mouse scrolled (1003, 388) with delta (0, 0)
Screenshot: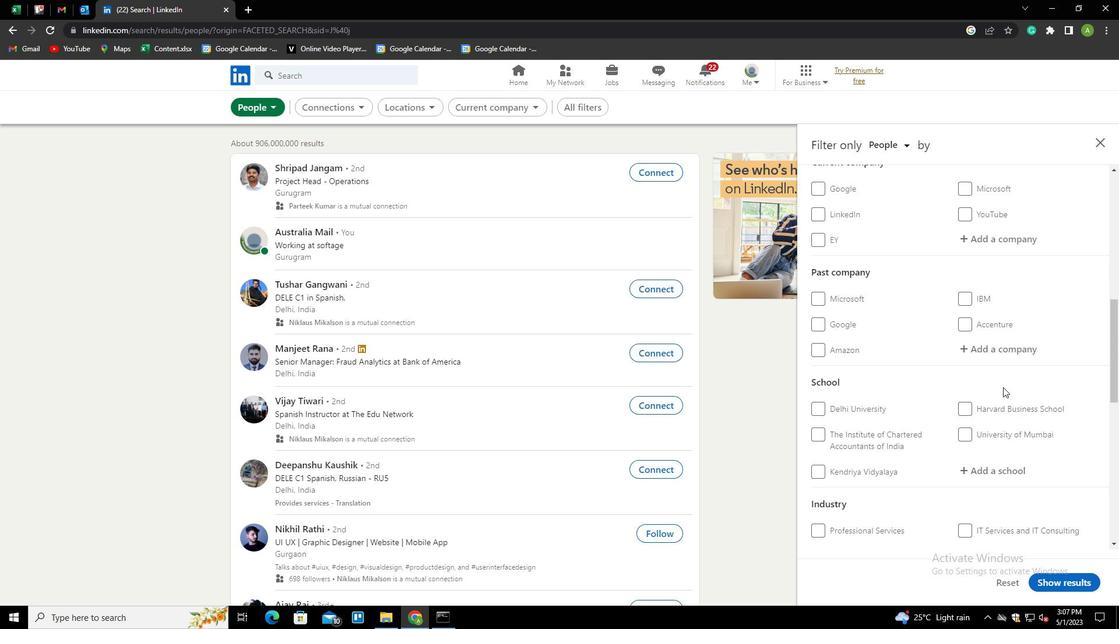 
Action: Mouse moved to (974, 345)
Screenshot: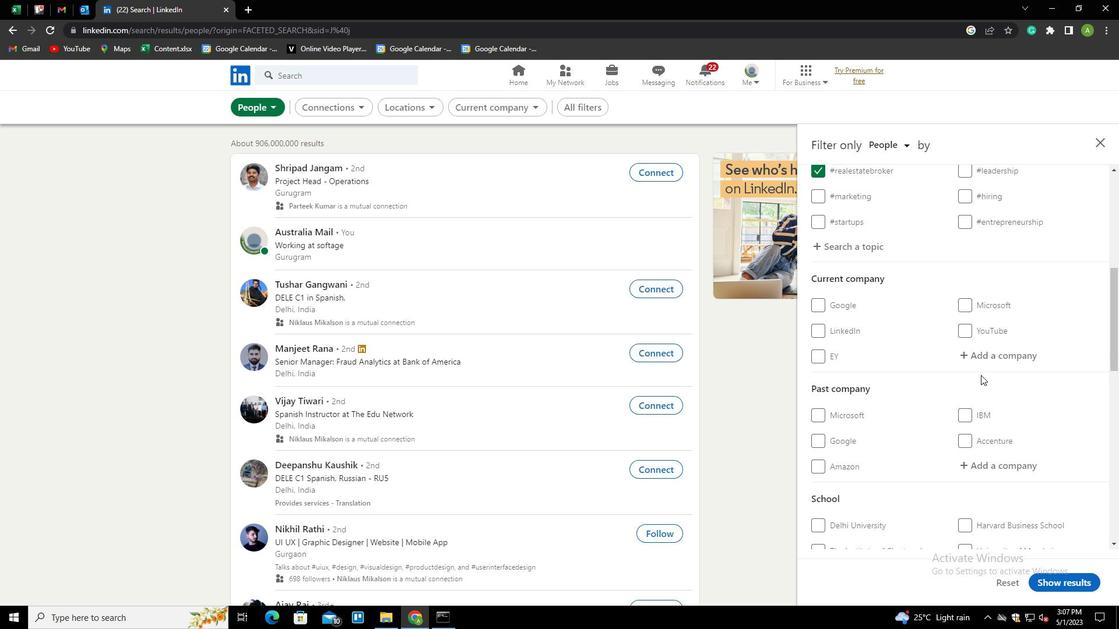 
Action: Mouse pressed left at (974, 345)
Screenshot: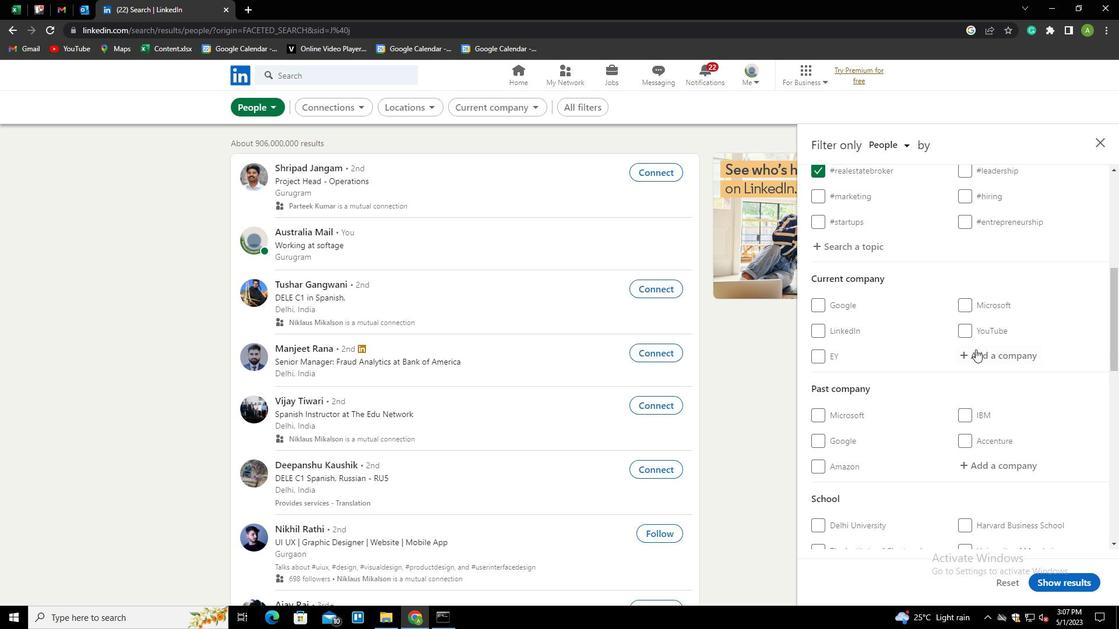 
Action: Key pressed <Key.shift>
Screenshot: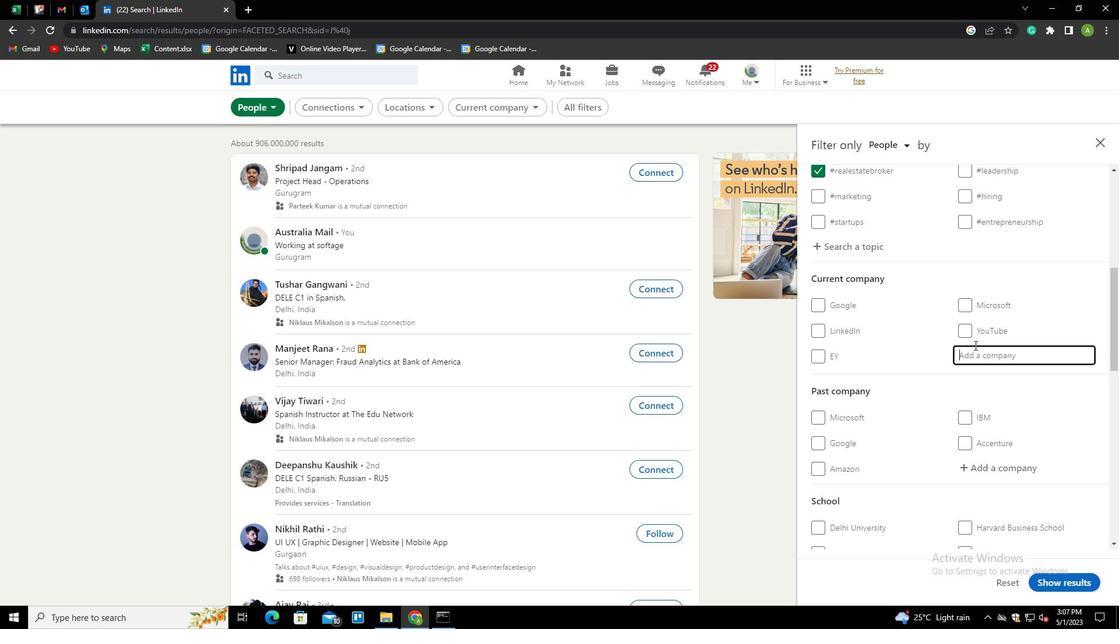 
Action: Mouse moved to (974, 345)
Screenshot: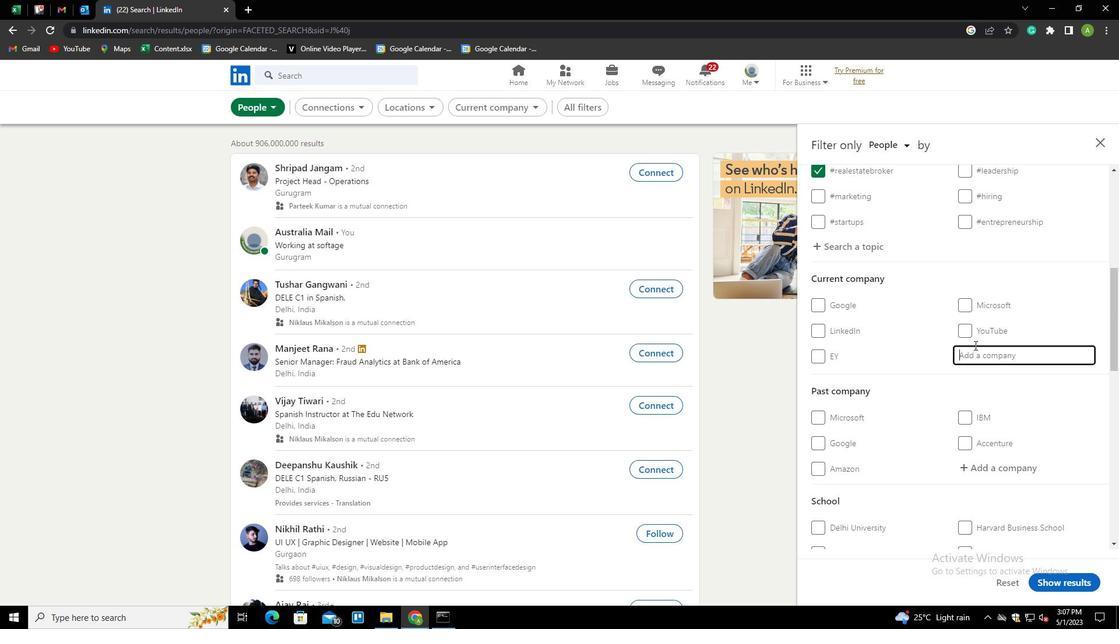 
Action: Key pressed BATA<Key.space>LIMITED<Key.down><Key.enter>
Screenshot: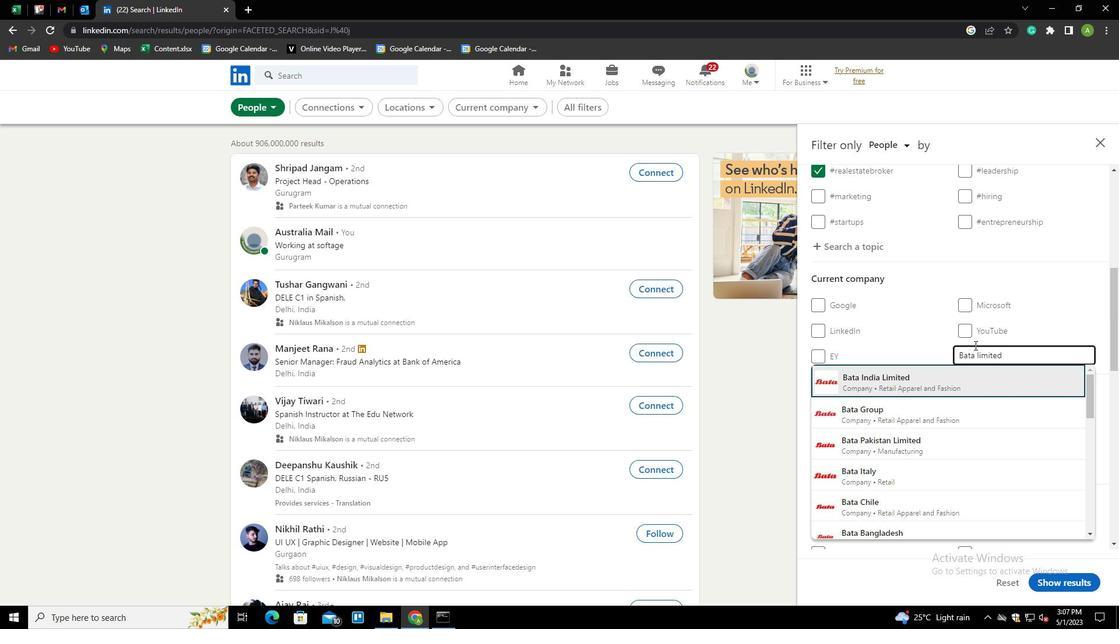 
Action: Mouse scrolled (974, 345) with delta (0, 0)
Screenshot: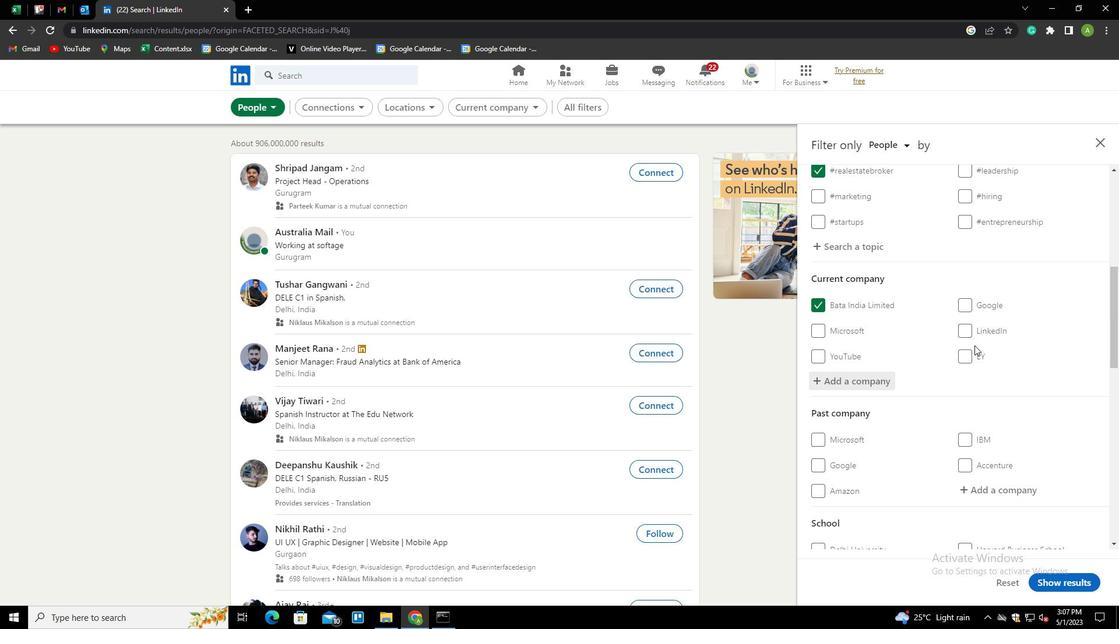 
Action: Mouse moved to (959, 406)
Screenshot: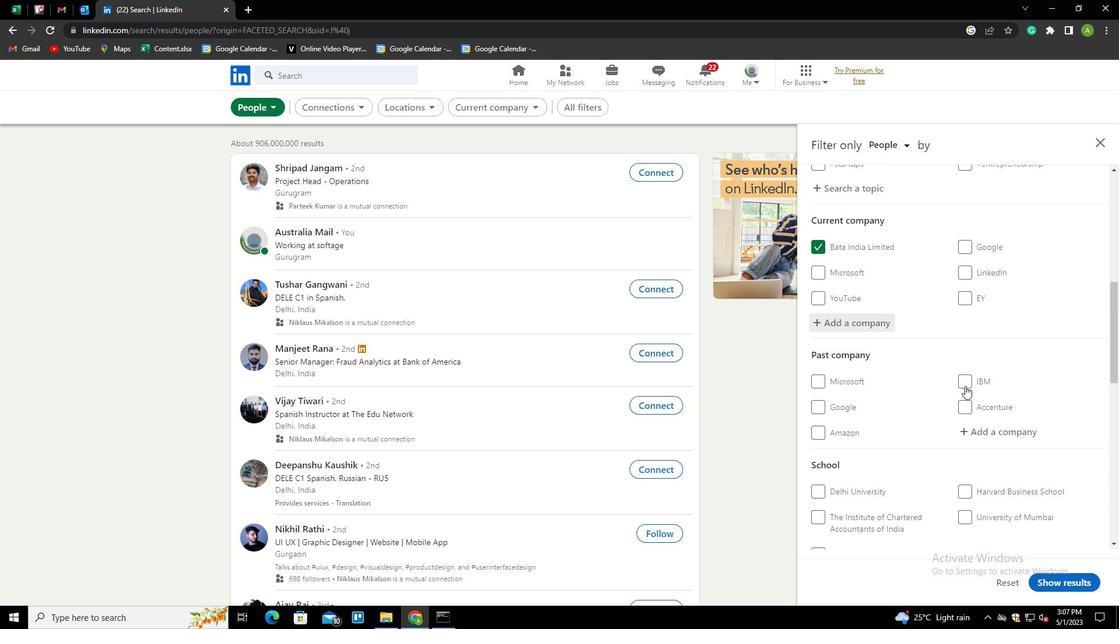 
Action: Mouse scrolled (959, 406) with delta (0, 0)
Screenshot: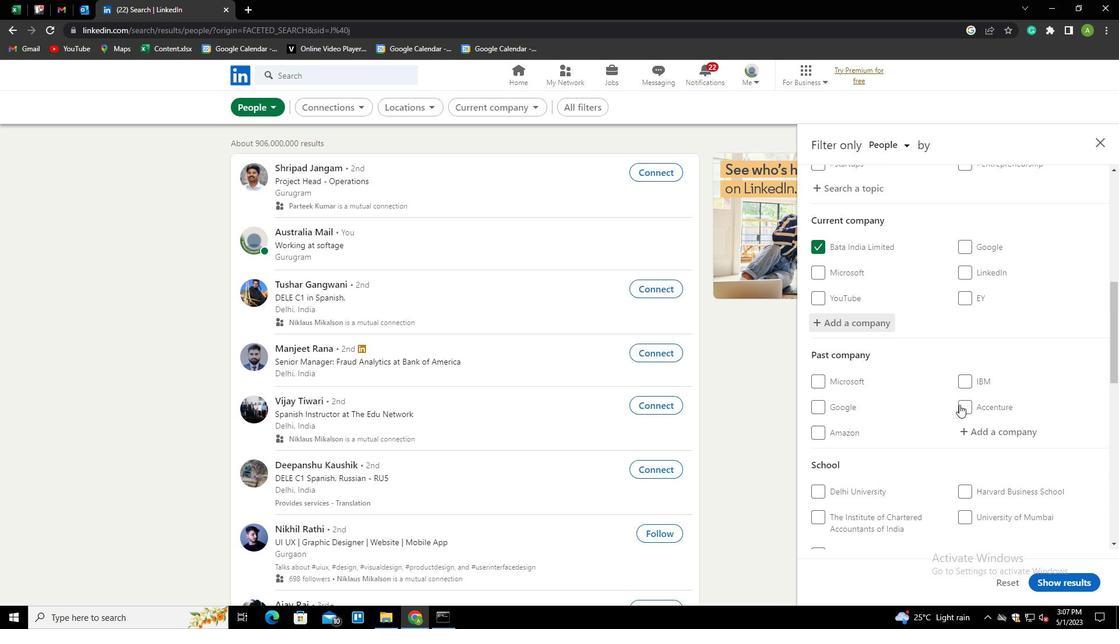 
Action: Mouse scrolled (959, 406) with delta (0, 0)
Screenshot: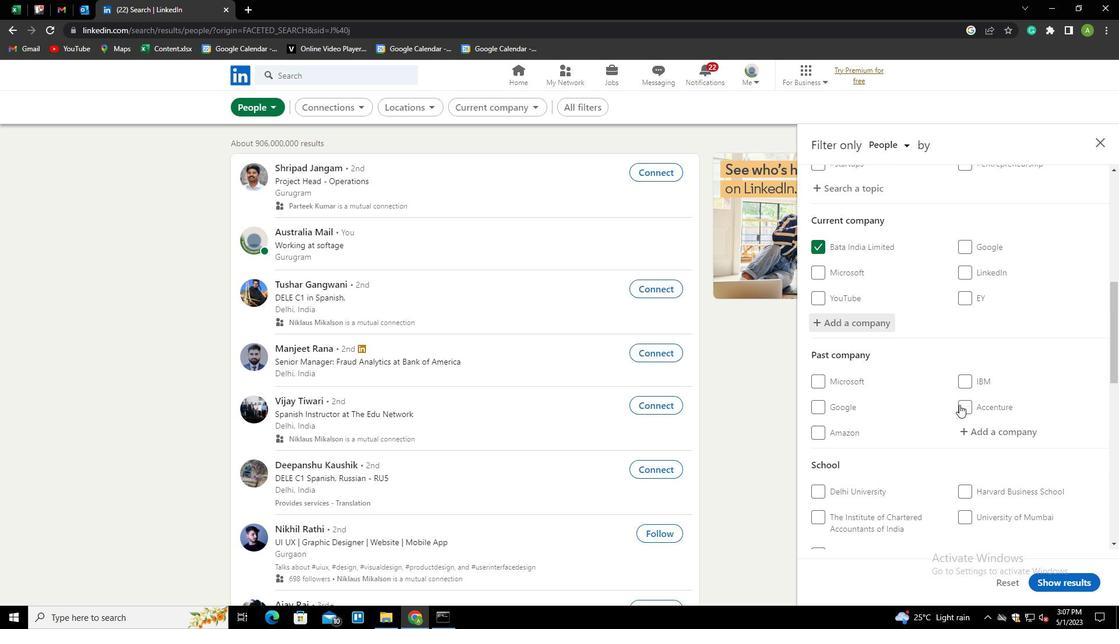 
Action: Mouse moved to (970, 434)
Screenshot: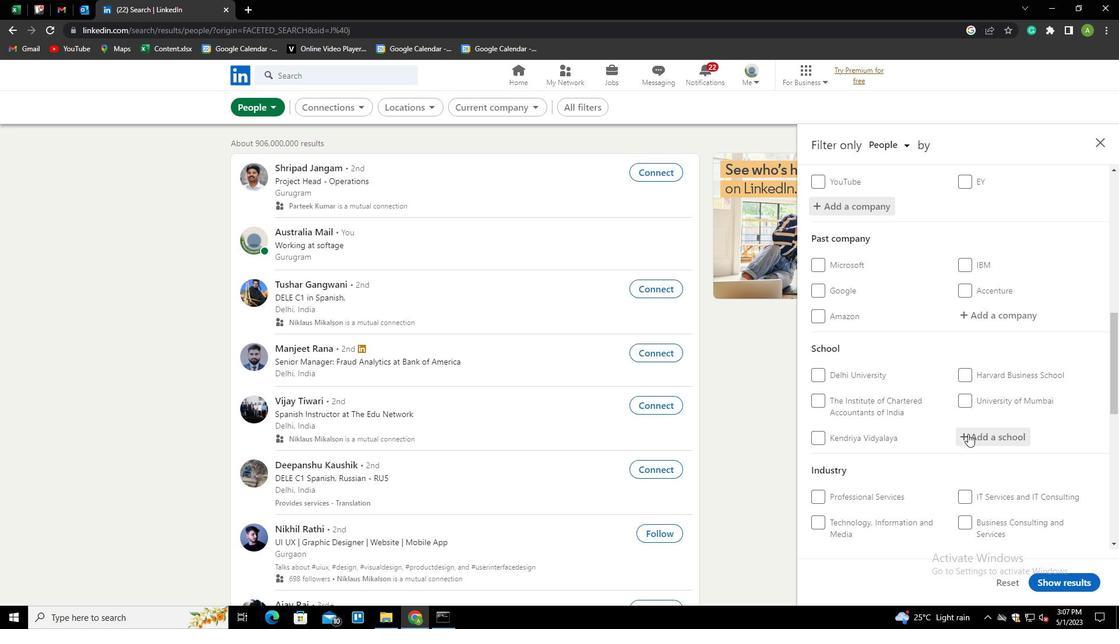 
Action: Mouse pressed left at (970, 434)
Screenshot: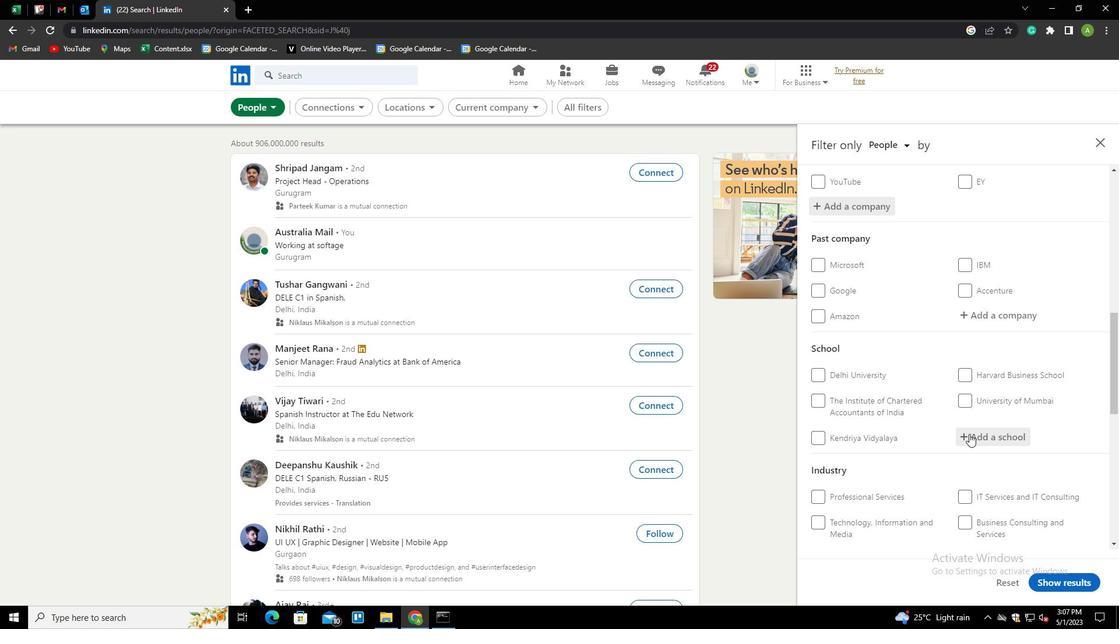
Action: Mouse moved to (974, 440)
Screenshot: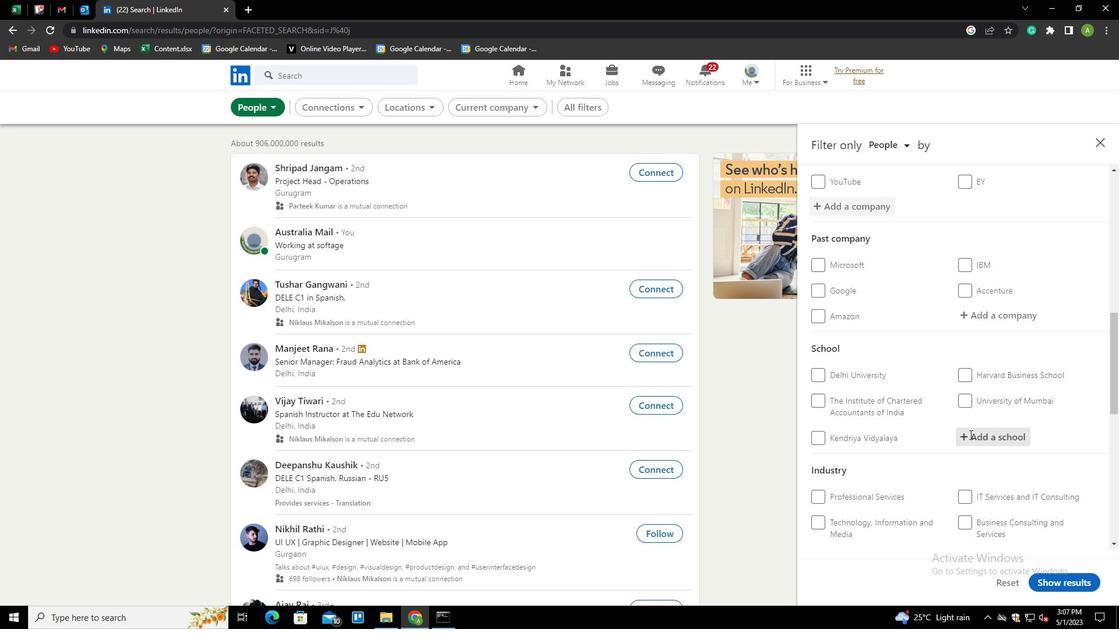 
Action: Mouse pressed left at (974, 440)
Screenshot: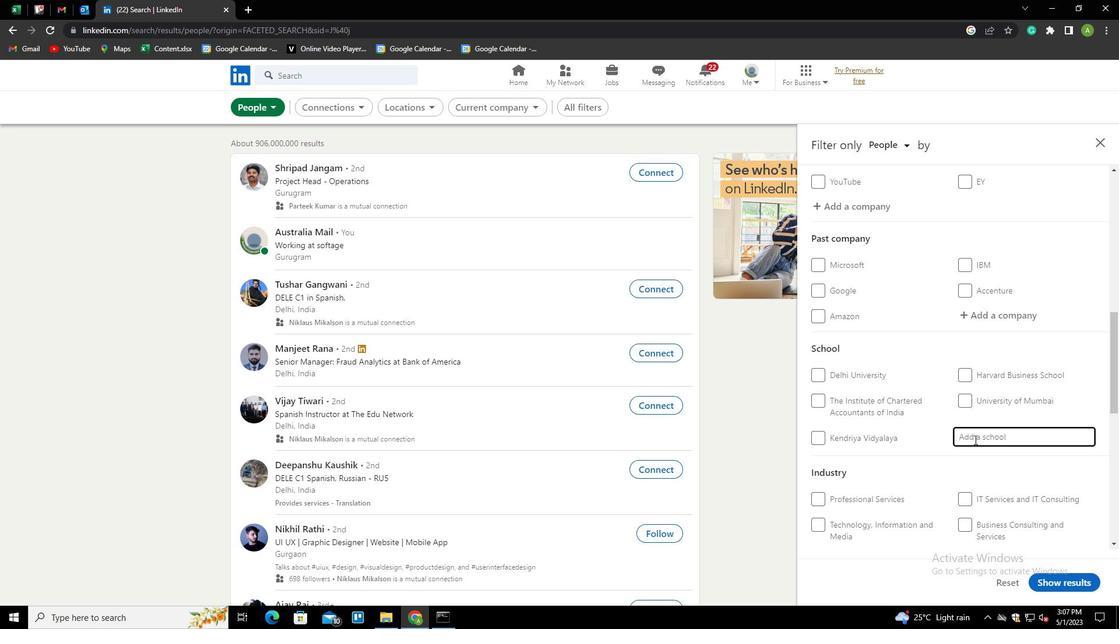 
Action: Mouse moved to (973, 440)
Screenshot: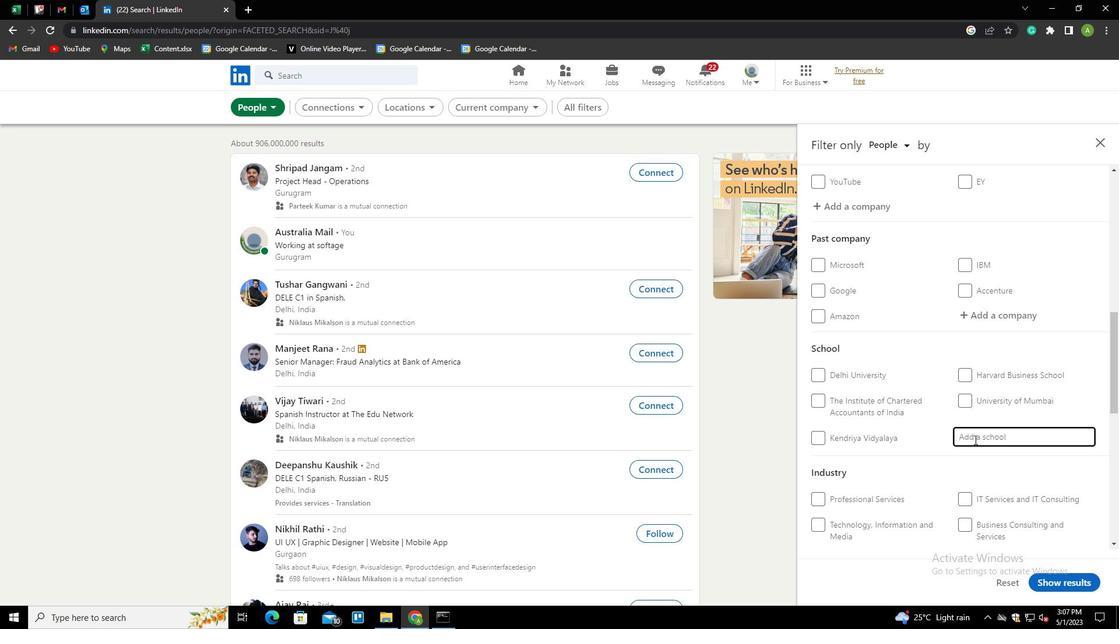 
Action: Key pressed <Key.shift>LI<Key.backspace>ITTLE<Key.space><Key.shift>FLOWER<Key.space>CHI<Key.backspace><Key.backspace><Key.backspace><Key.shift>SCHOLL<Key.backspace><Key.backspace>OL<Key.down><Key.down><Key.enter>
Screenshot: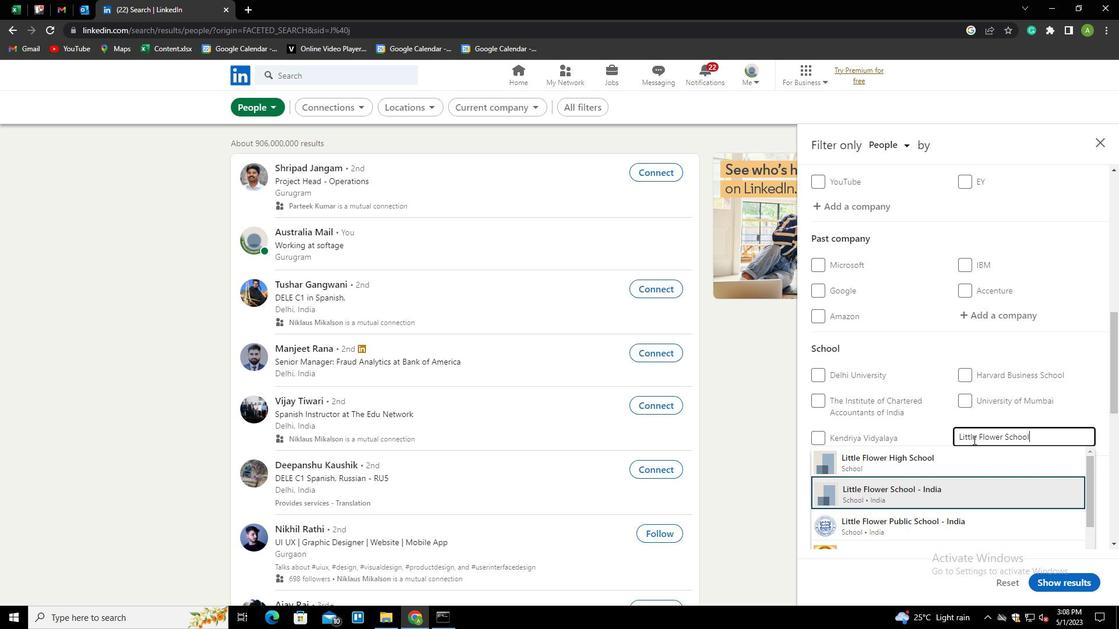
Action: Mouse scrolled (973, 439) with delta (0, 0)
Screenshot: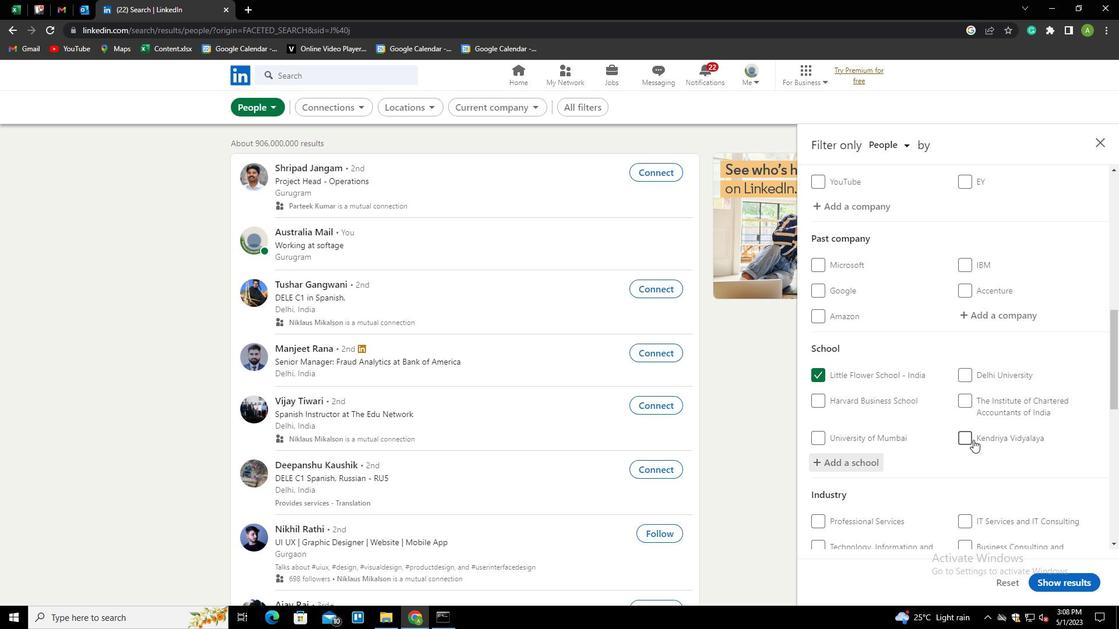 
Action: Mouse scrolled (973, 439) with delta (0, 0)
Screenshot: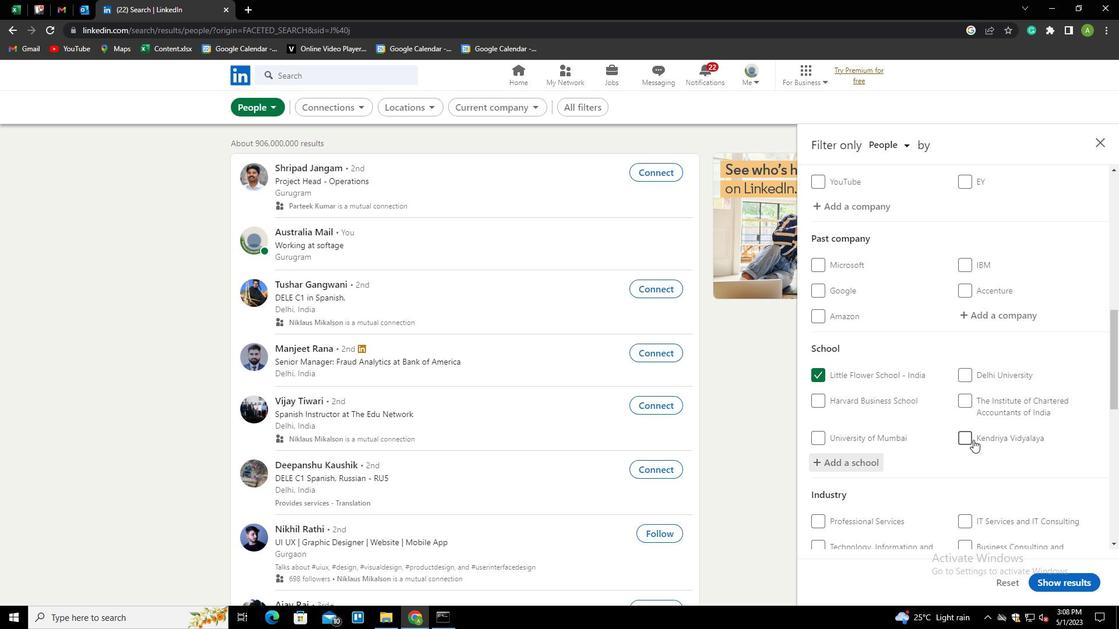 
Action: Mouse scrolled (973, 439) with delta (0, 0)
Screenshot: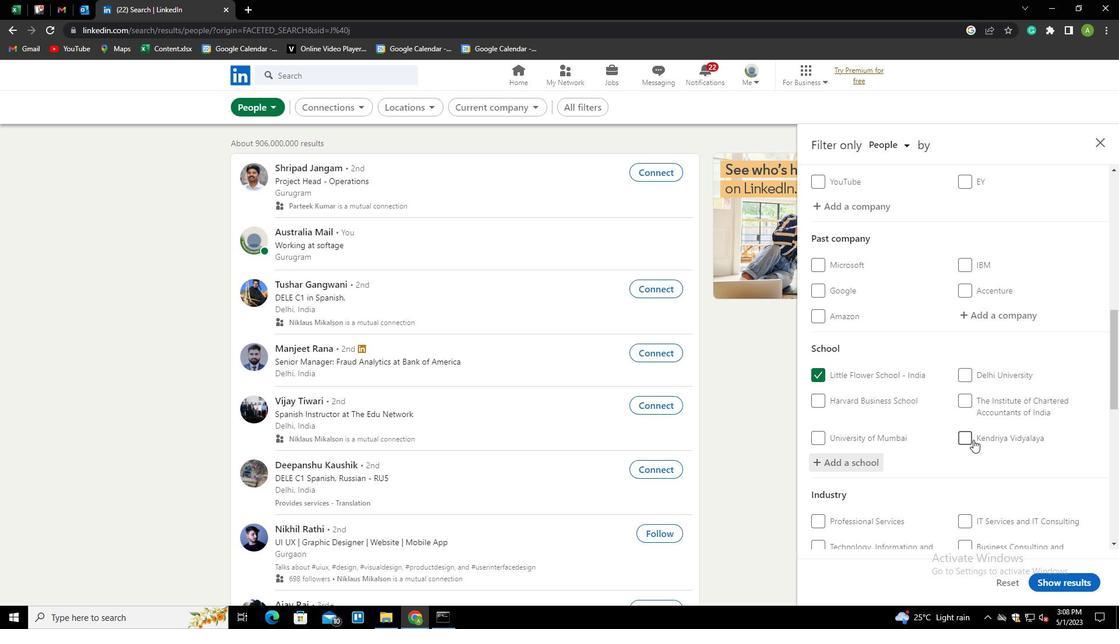 
Action: Mouse scrolled (973, 439) with delta (0, 0)
Screenshot: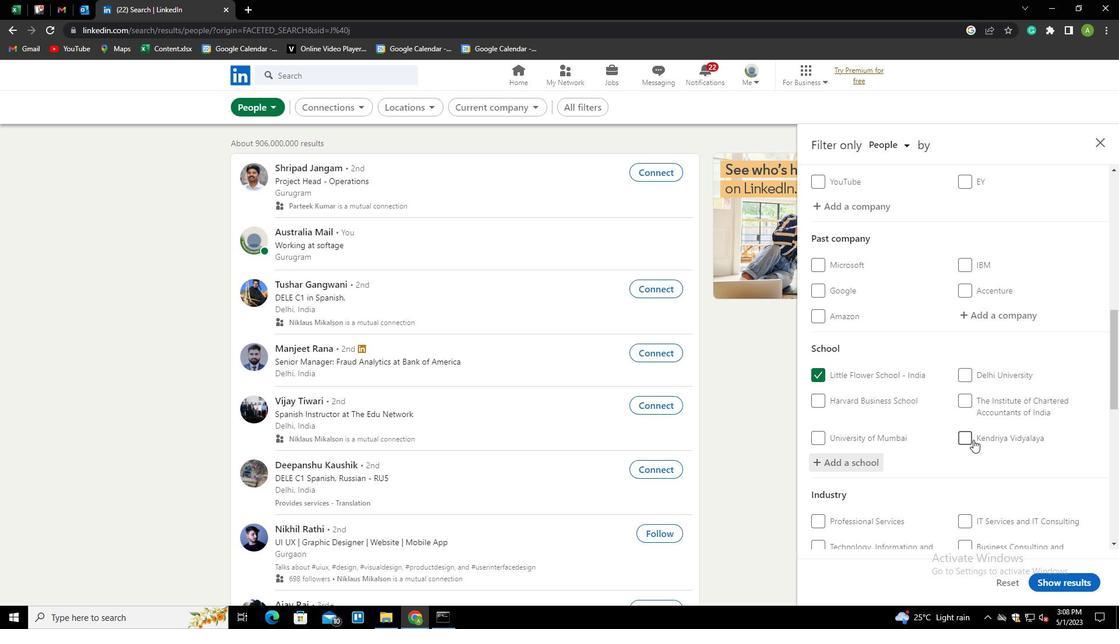 
Action: Mouse moved to (985, 348)
Screenshot: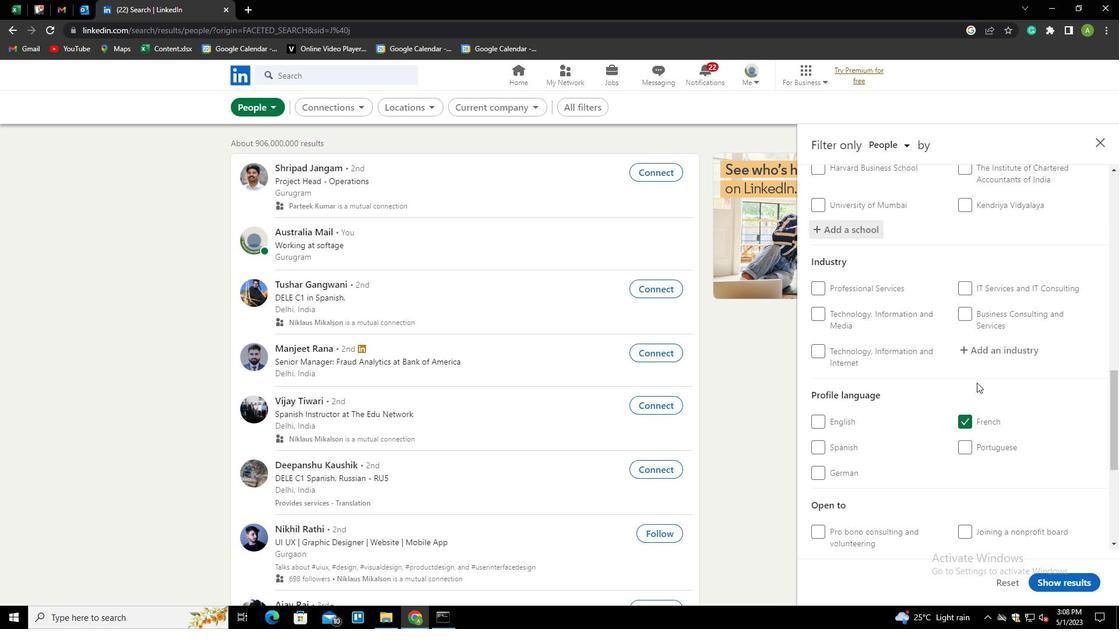 
Action: Mouse pressed left at (985, 348)
Screenshot: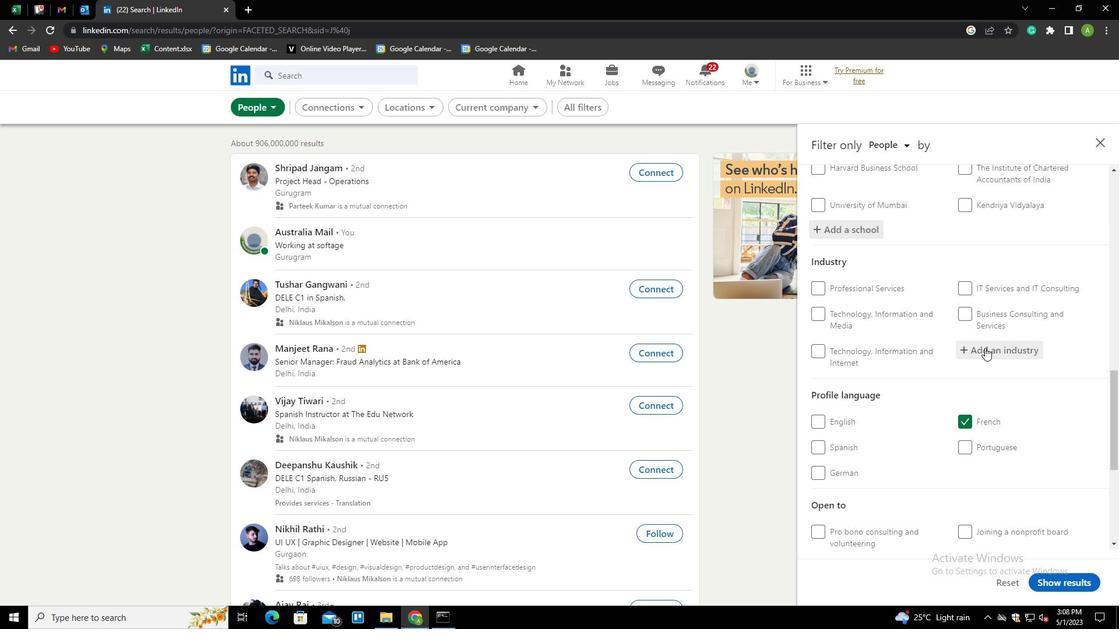 
Action: Key pressed <Key.shift>ALTERNATI<Key.down><Key.down><Key.enter>
Screenshot: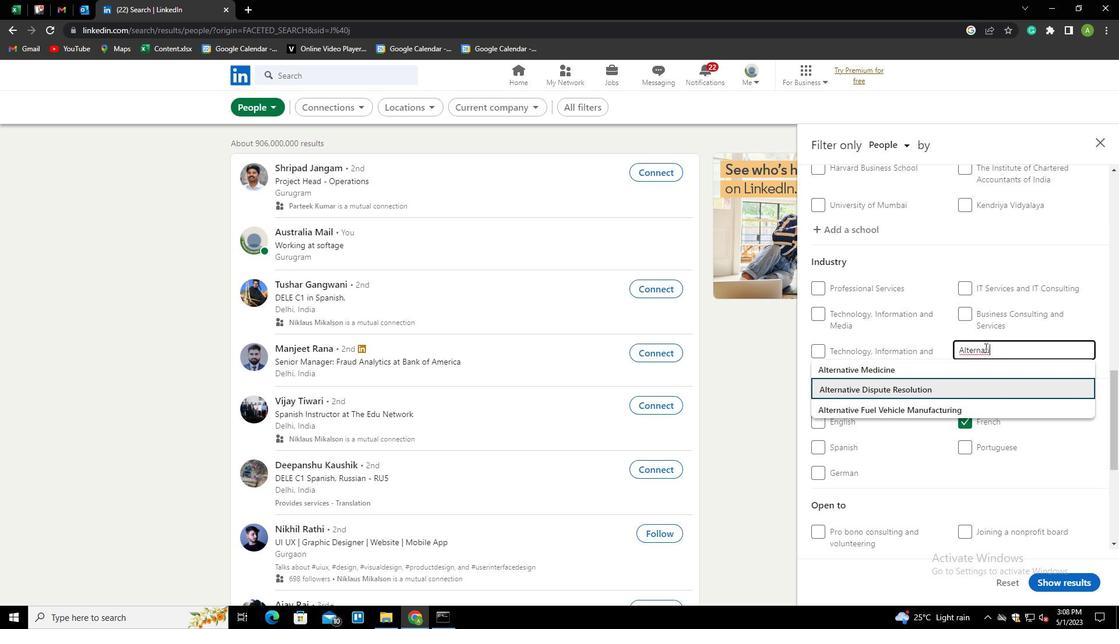 
Action: Mouse scrolled (985, 347) with delta (0, 0)
Screenshot: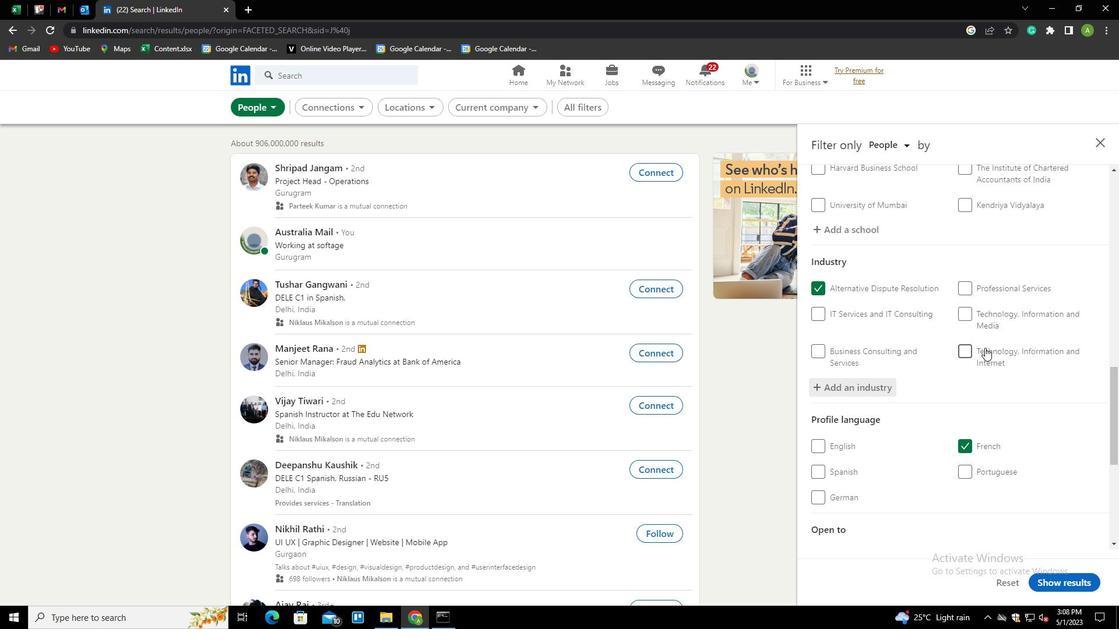 
Action: Mouse scrolled (985, 347) with delta (0, 0)
Screenshot: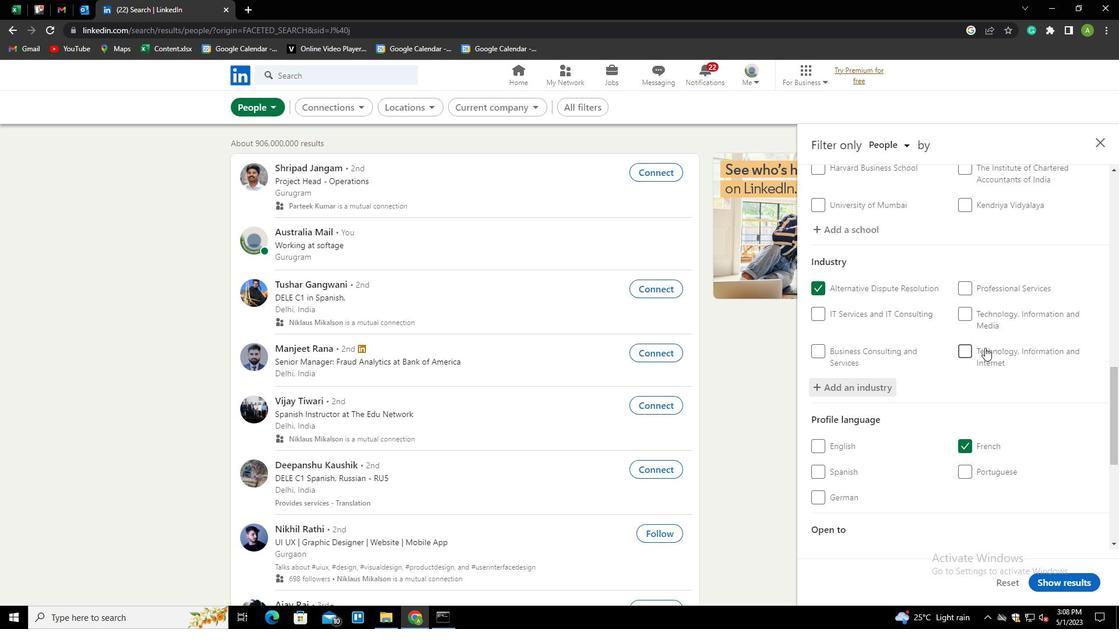 
Action: Mouse scrolled (985, 347) with delta (0, 0)
Screenshot: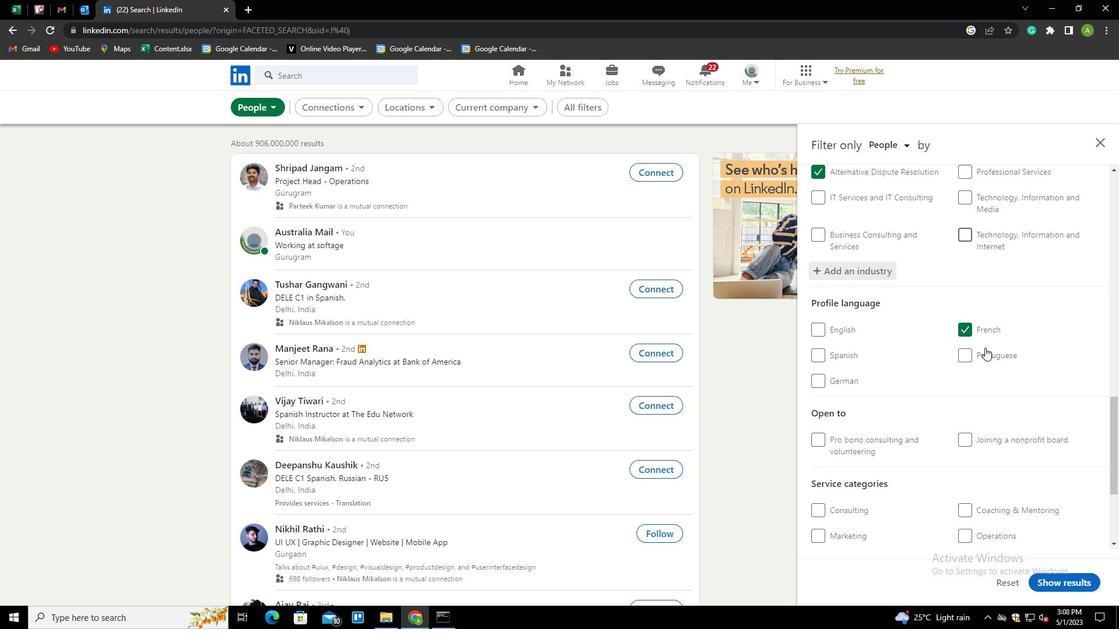 
Action: Mouse scrolled (985, 347) with delta (0, 0)
Screenshot: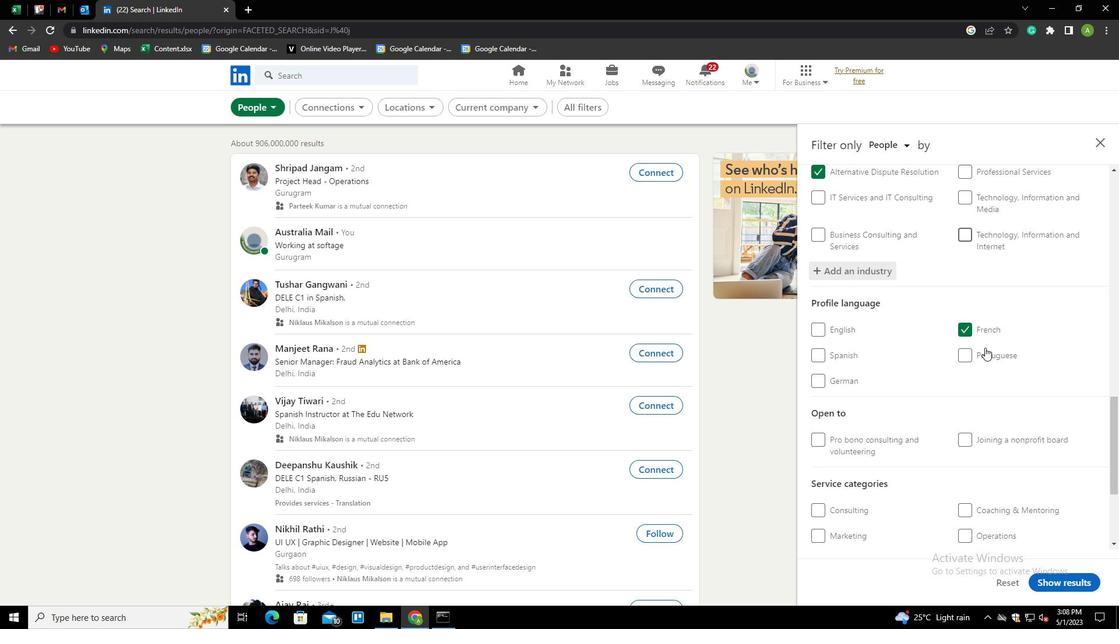 
Action: Mouse scrolled (985, 347) with delta (0, 0)
Screenshot: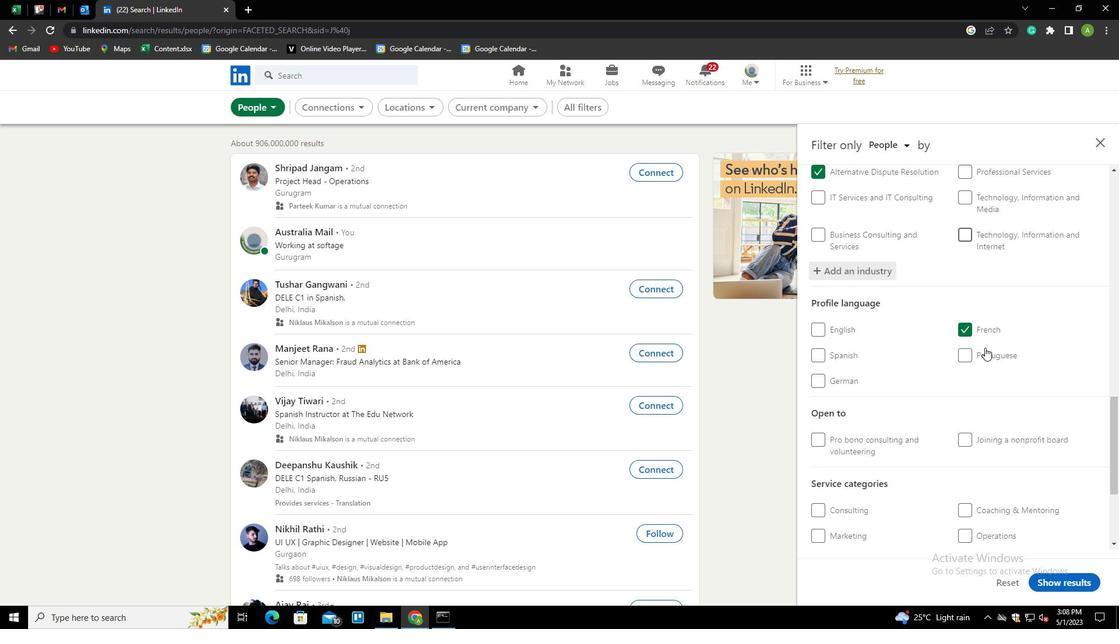 
Action: Mouse moved to (968, 388)
Screenshot: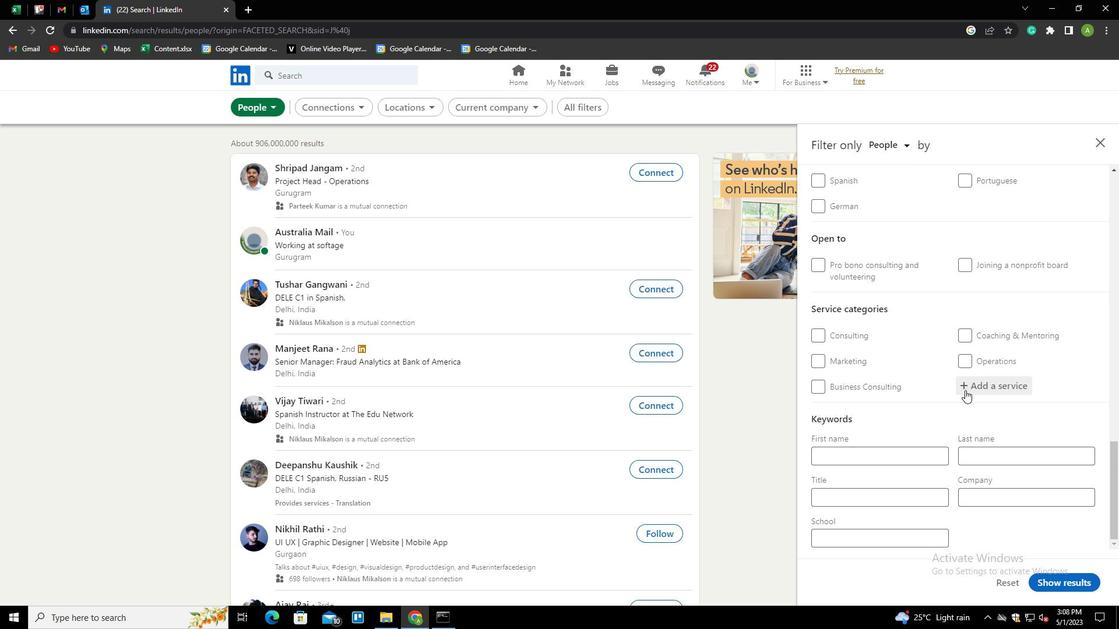 
Action: Mouse pressed left at (968, 388)
Screenshot: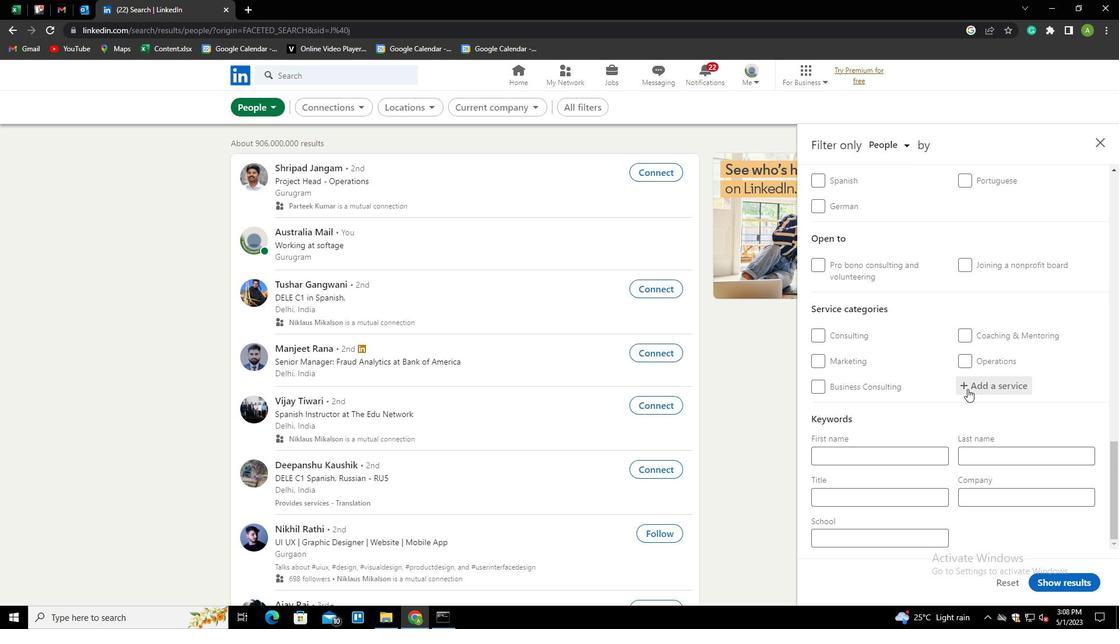 
Action: Mouse moved to (968, 387)
Screenshot: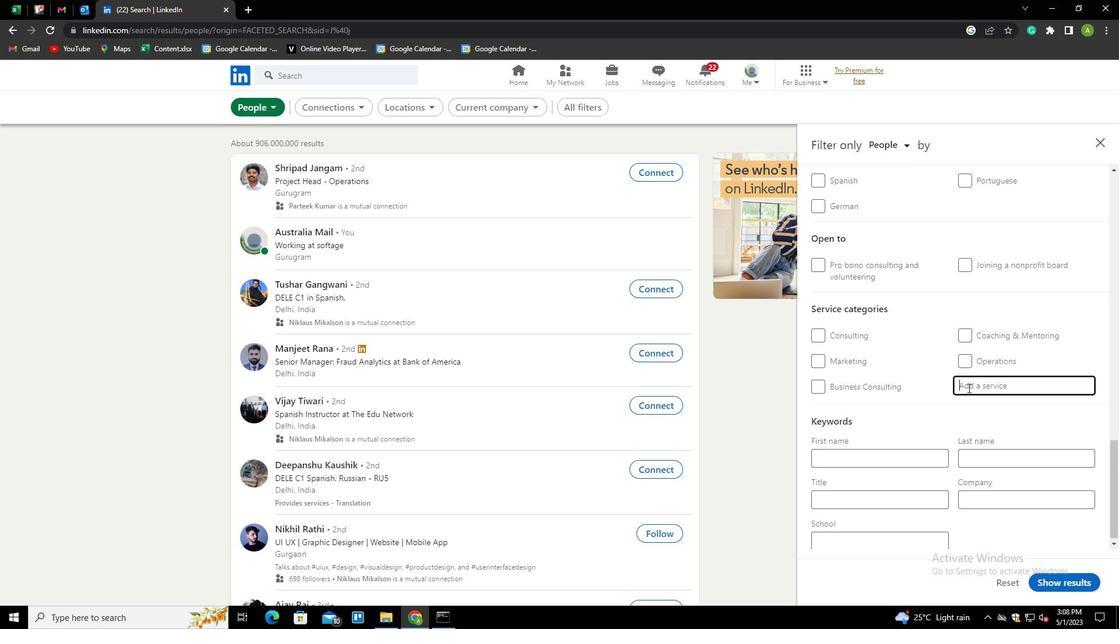 
Action: Key pressed <Key.shift>BUSINESS<Key.space><Key.shift>ANAL<Key.down><Key.enter>
Screenshot: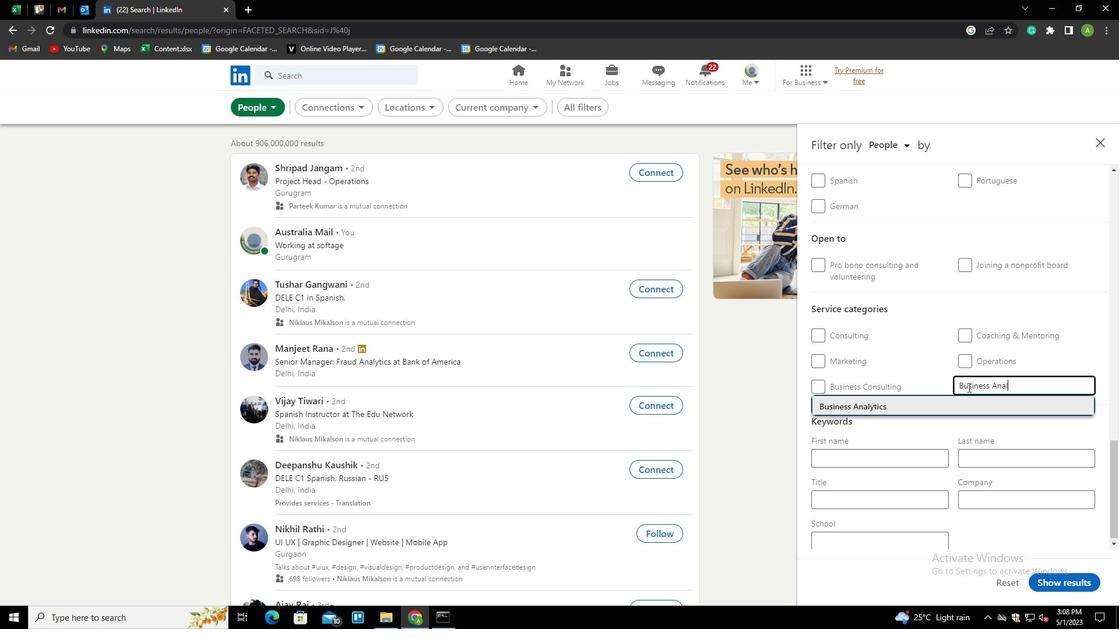 
Action: Mouse scrolled (968, 387) with delta (0, 0)
Screenshot: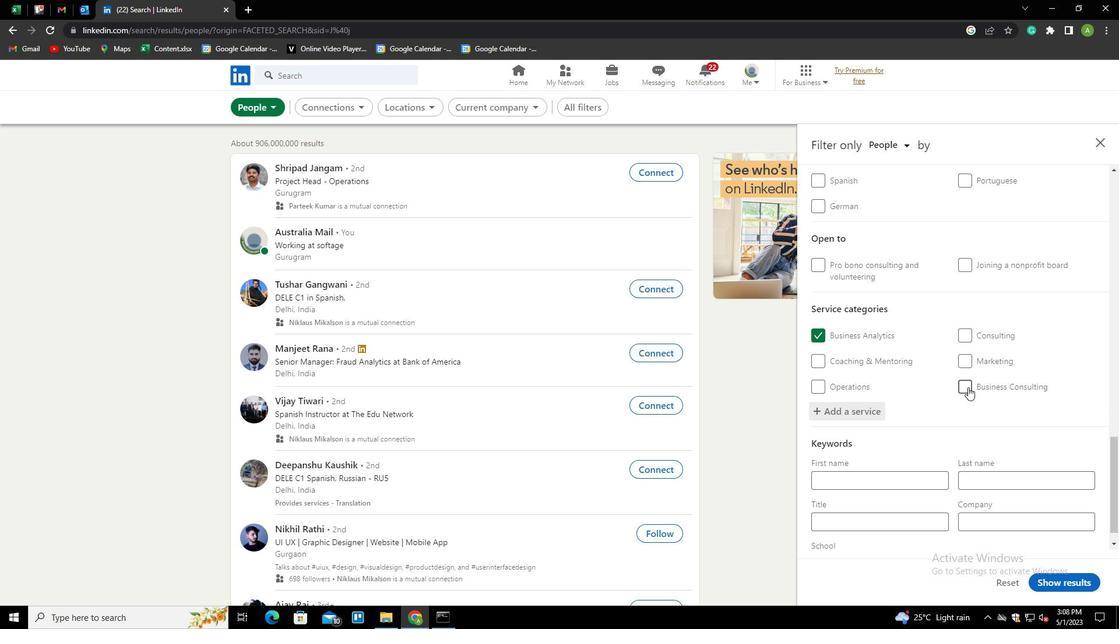 
Action: Mouse scrolled (968, 387) with delta (0, 0)
Screenshot: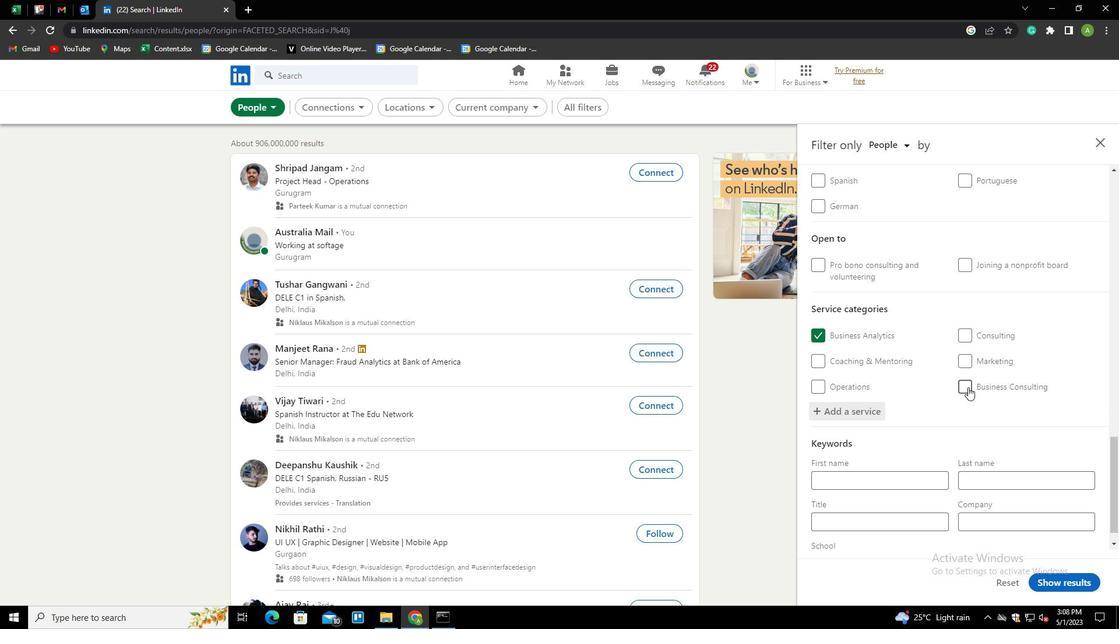 
Action: Mouse scrolled (968, 387) with delta (0, 0)
Screenshot: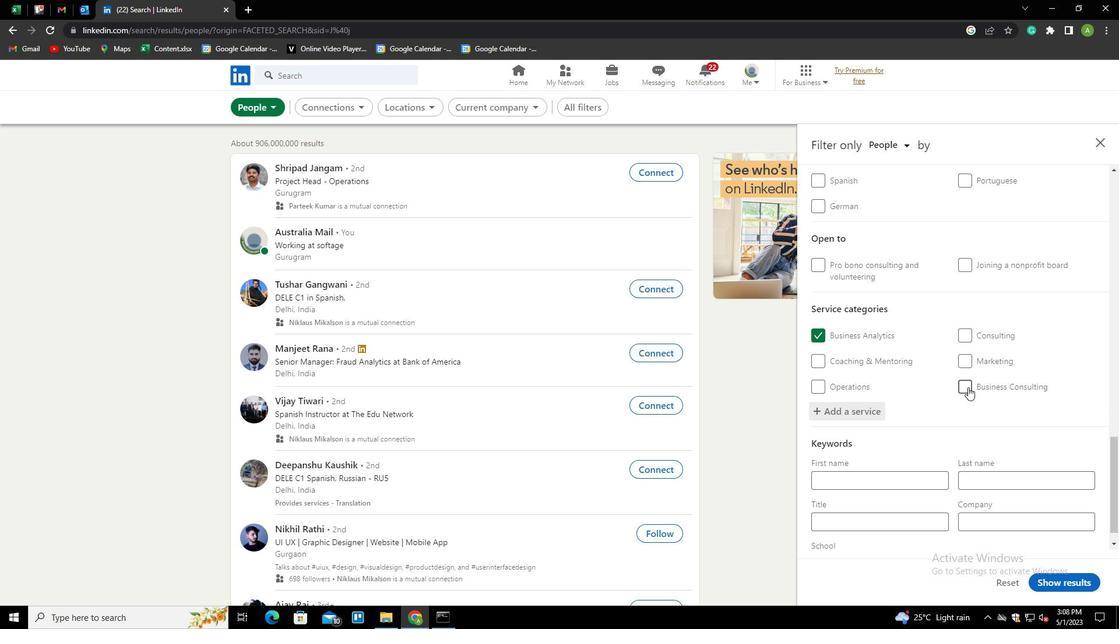 
Action: Mouse scrolled (968, 387) with delta (0, 0)
Screenshot: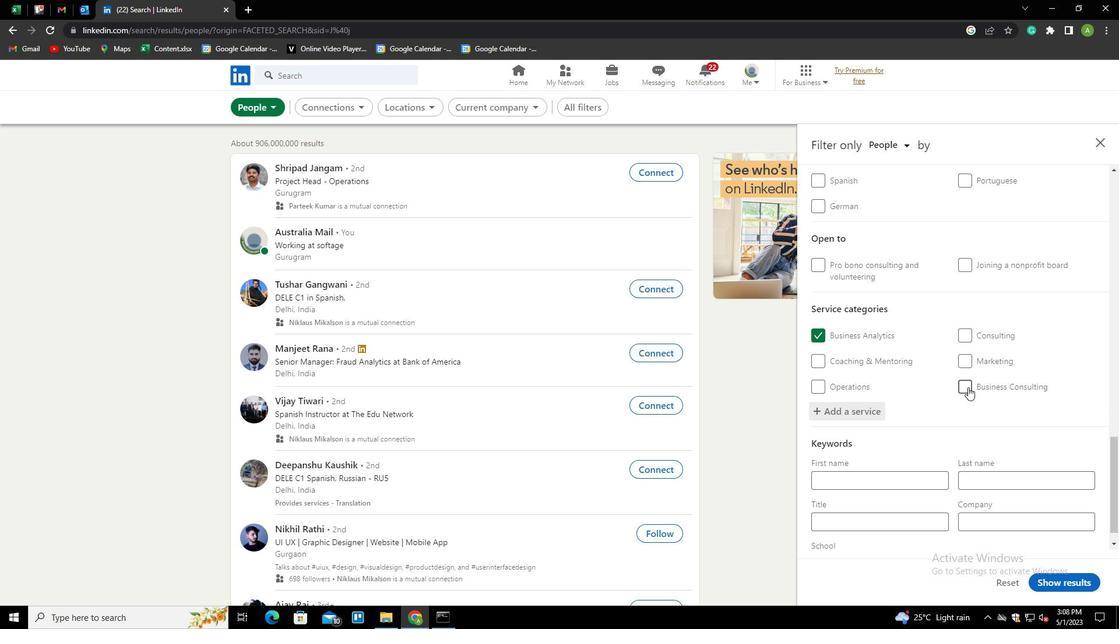 
Action: Mouse scrolled (968, 387) with delta (0, 0)
Screenshot: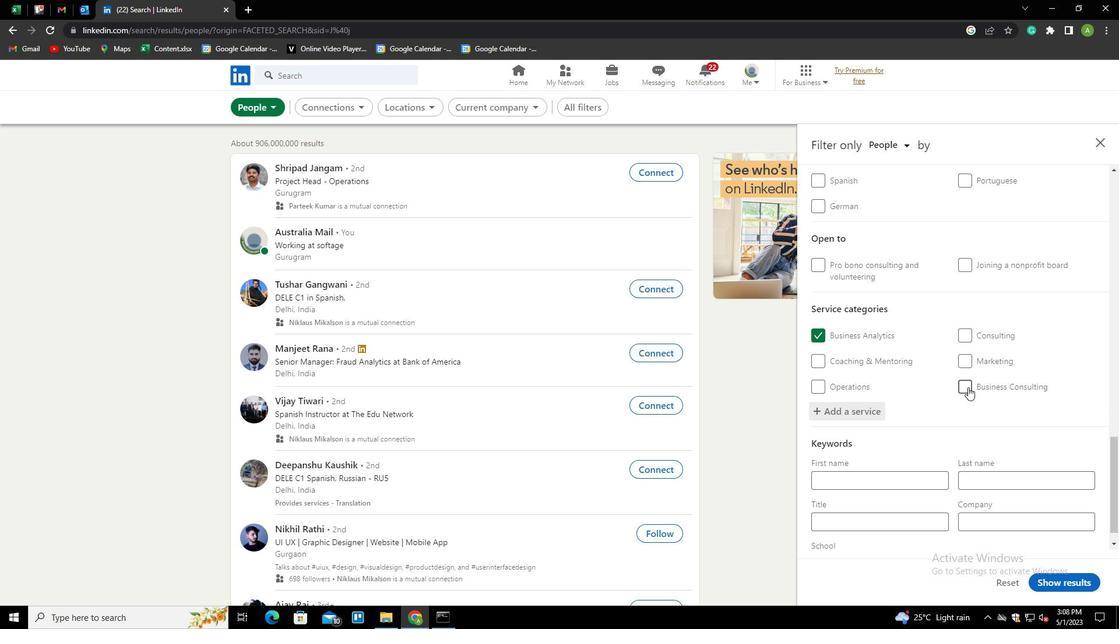 
Action: Mouse scrolled (968, 387) with delta (0, 0)
Screenshot: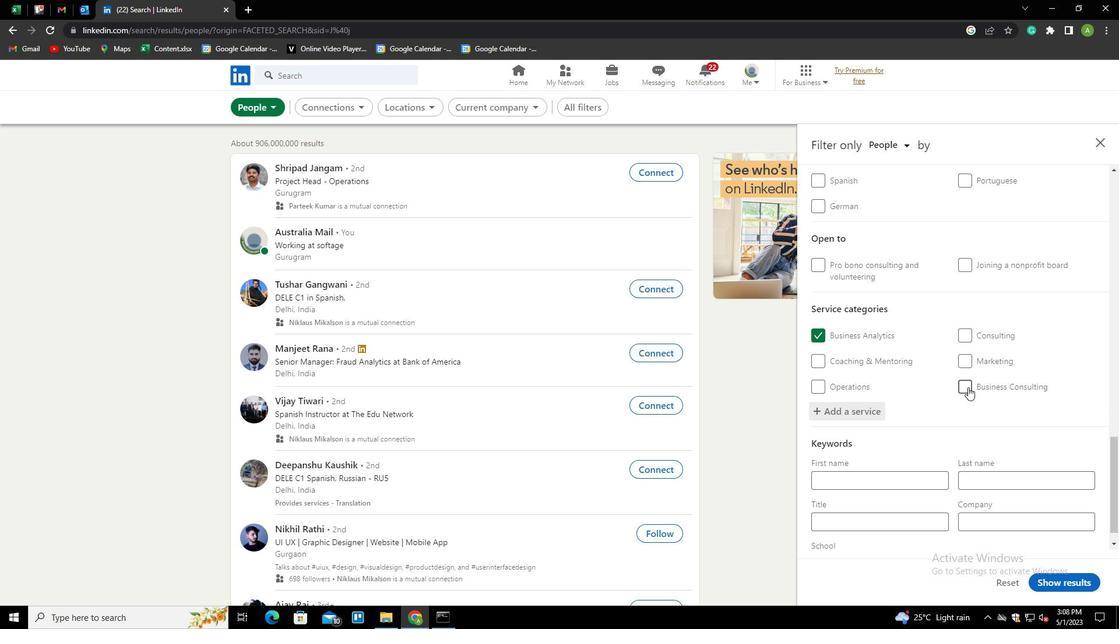 
Action: Mouse moved to (862, 501)
Screenshot: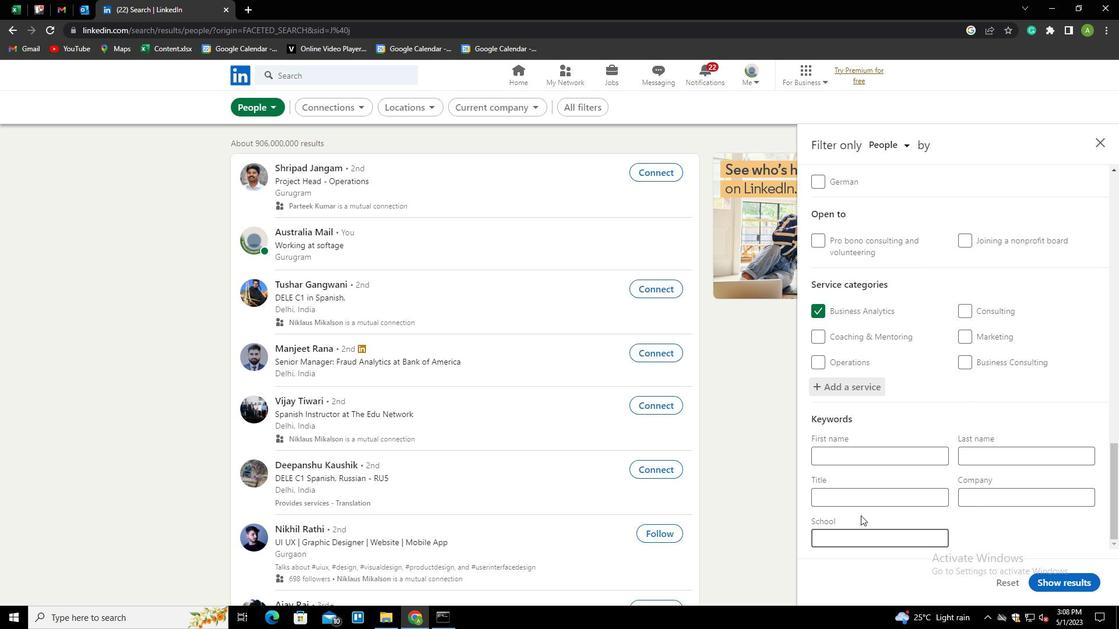 
Action: Mouse pressed left at (862, 501)
Screenshot: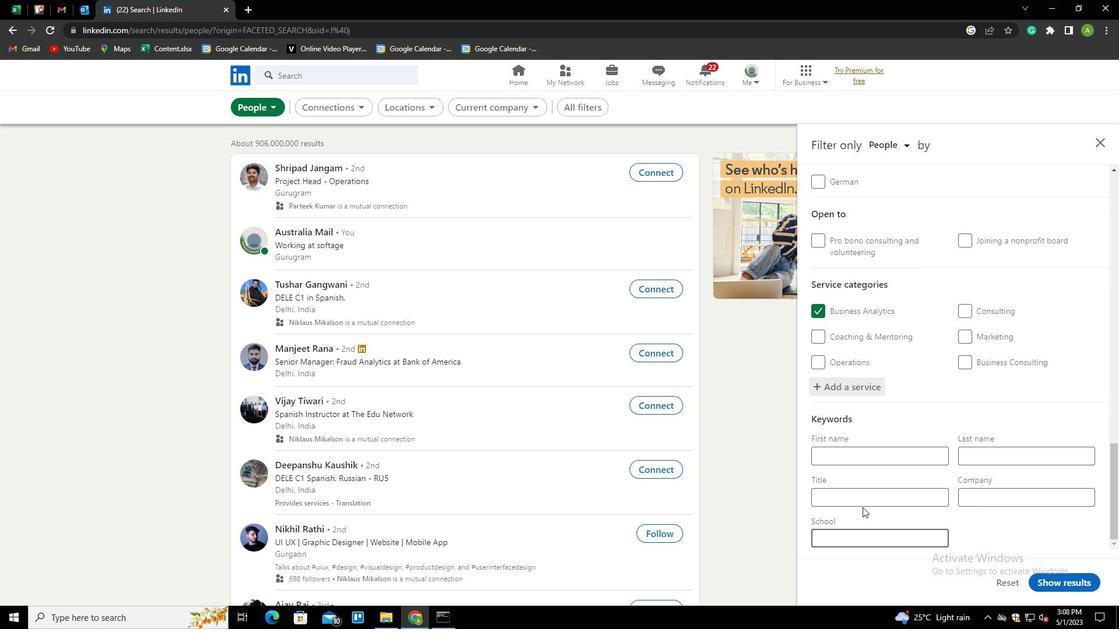 
Action: Mouse moved to (863, 500)
Screenshot: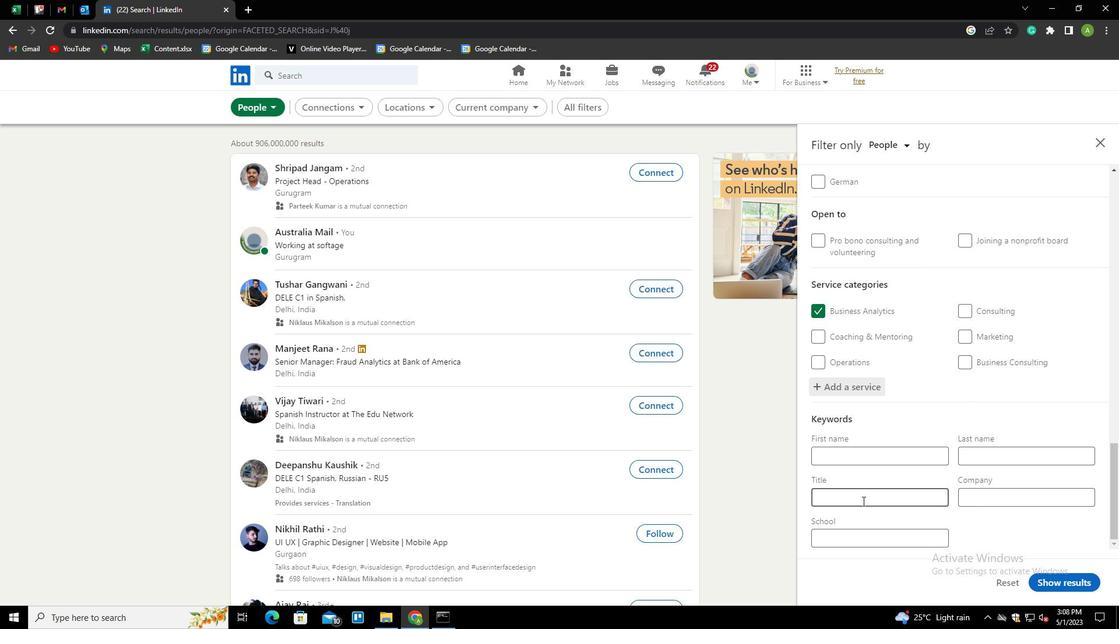 
Action: Key pressed <Key.shift>PROPRIETOT<Key.backspace>R
Screenshot: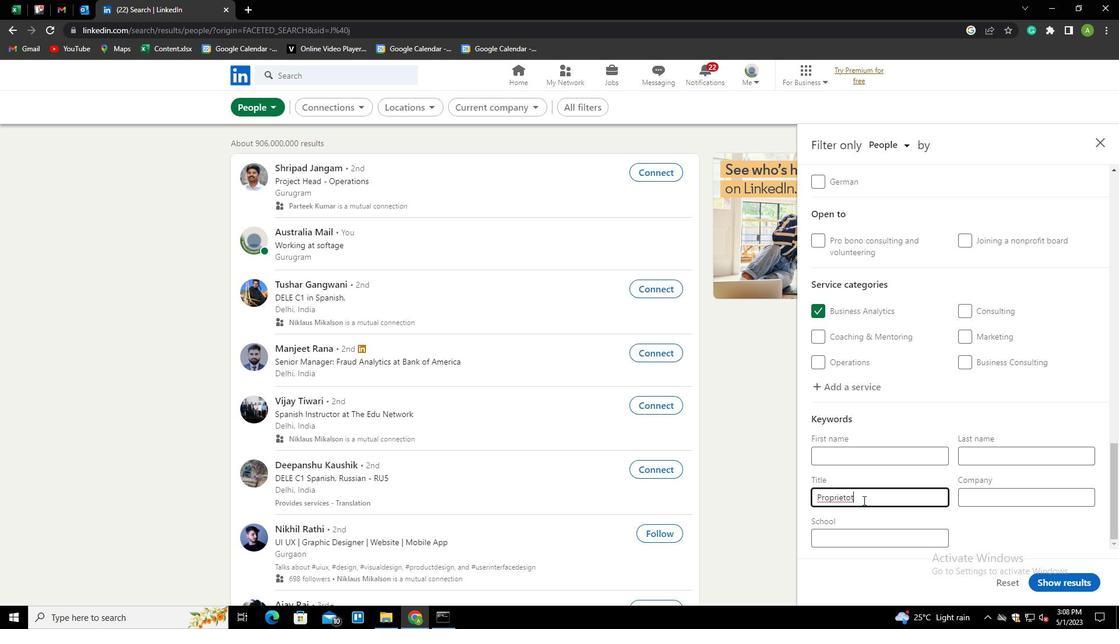 
Action: Mouse moved to (998, 539)
Screenshot: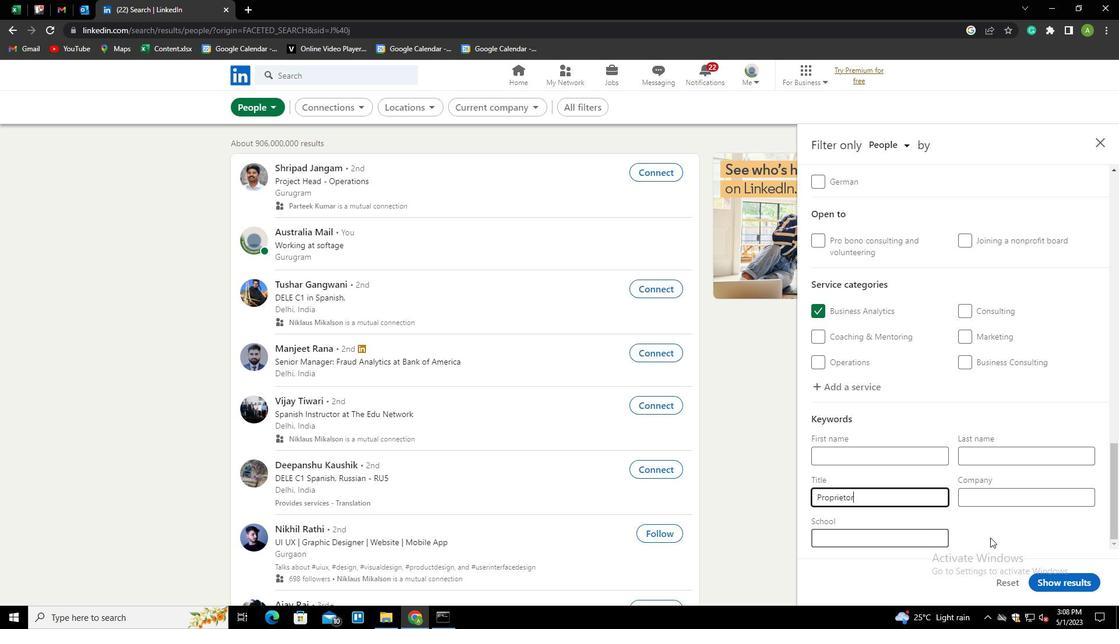 
Action: Mouse pressed left at (998, 539)
Screenshot: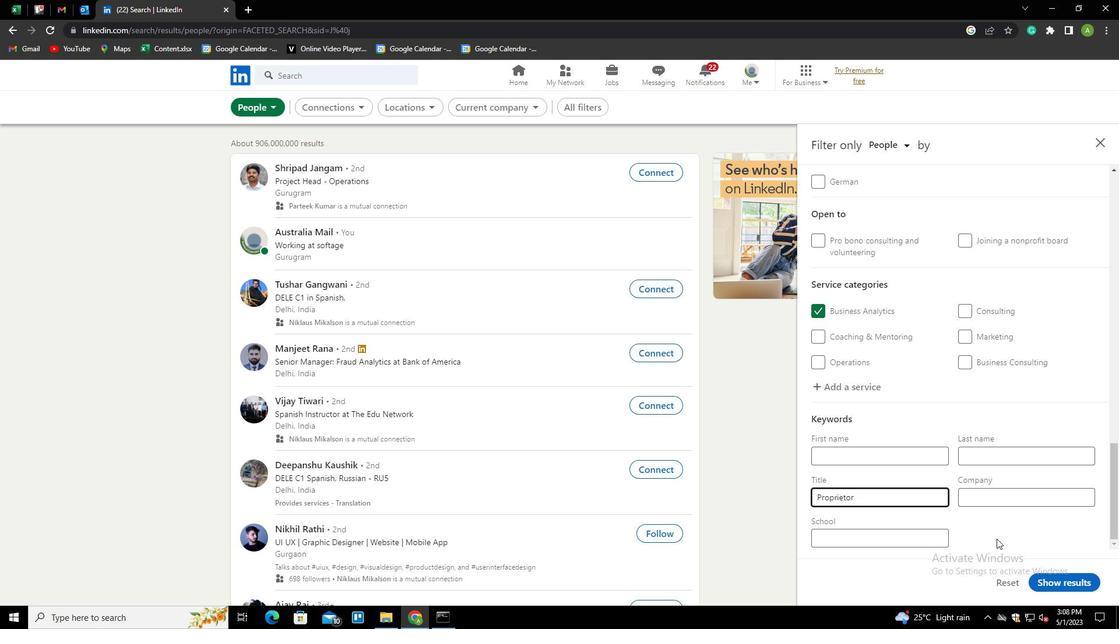 
Action: Mouse moved to (1057, 582)
Screenshot: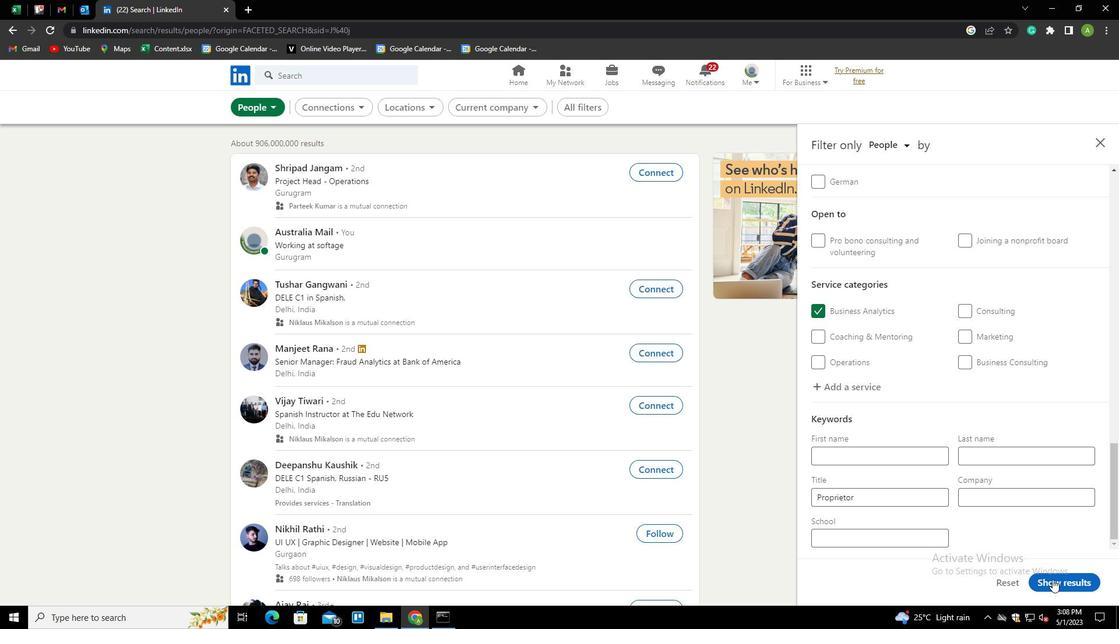 
Action: Mouse pressed left at (1057, 582)
Screenshot: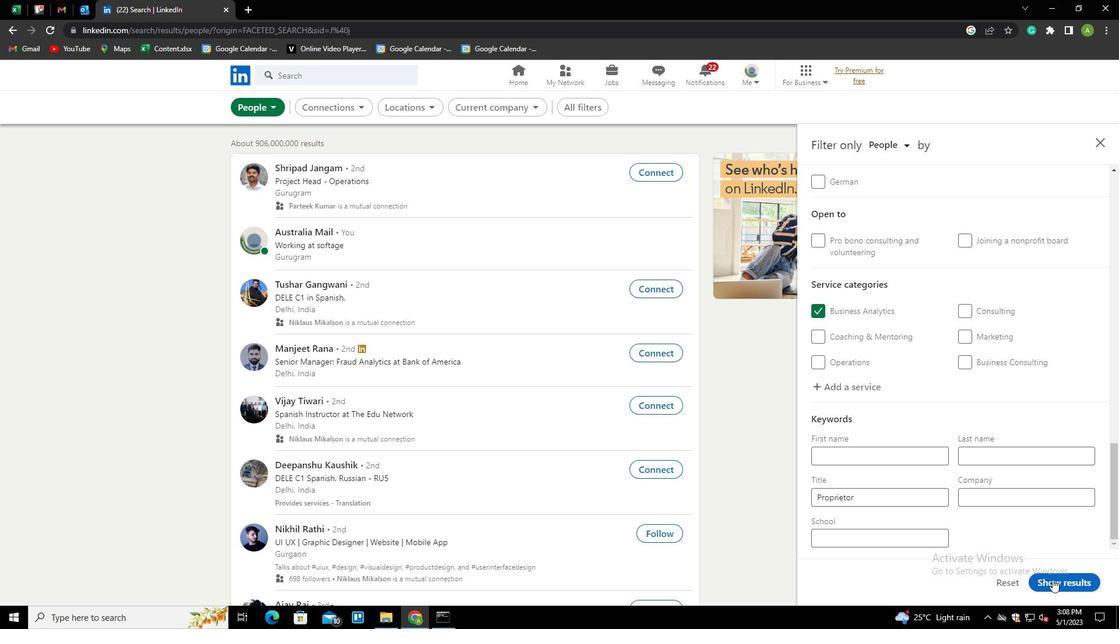 
Action: Mouse moved to (1057, 582)
Screenshot: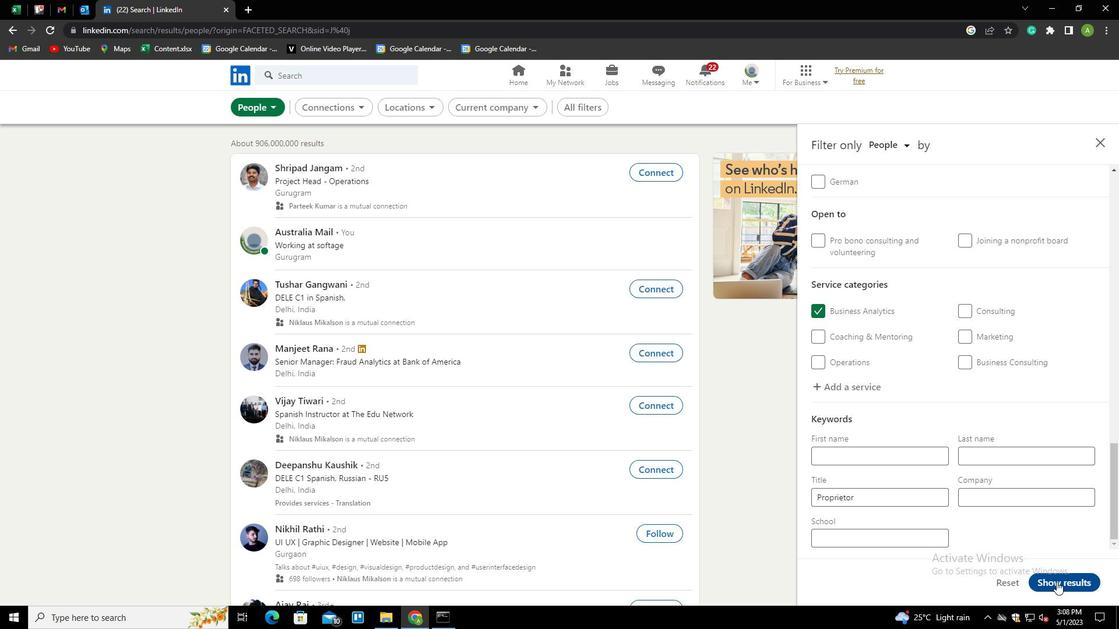 
